 Task: Look for space in Yokosuka, Japan from 15th June, 2023 to 21st June, 2023 for 5 adults in price range Rs.14000 to Rs.25000. Place can be entire place with 3 bedrooms having 3 beds and 3 bathrooms. Property type can be house, flat, guest house. Amenities needed are: washing machine. Booking option can be shelf check-in. Required host language is English.
Action: Mouse moved to (426, 74)
Screenshot: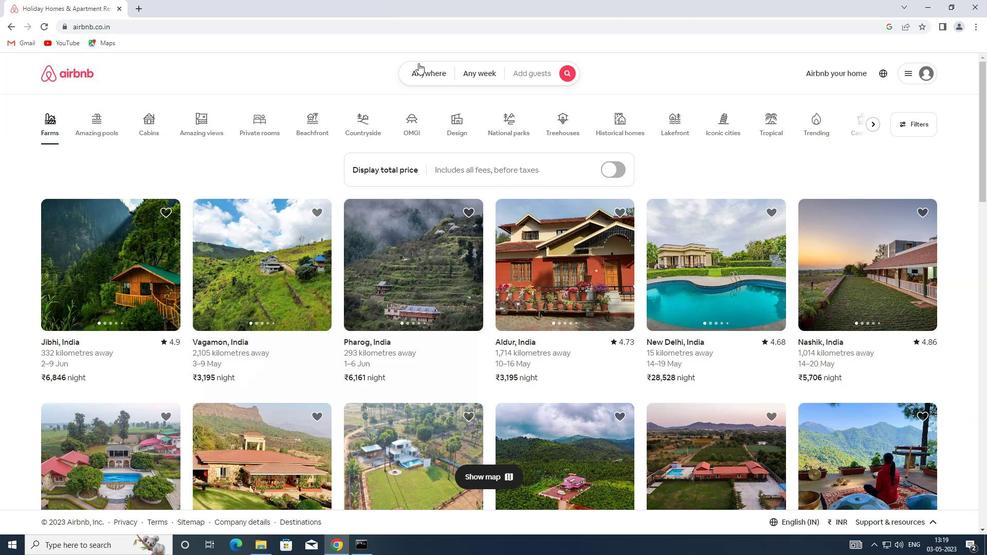 
Action: Mouse pressed left at (426, 74)
Screenshot: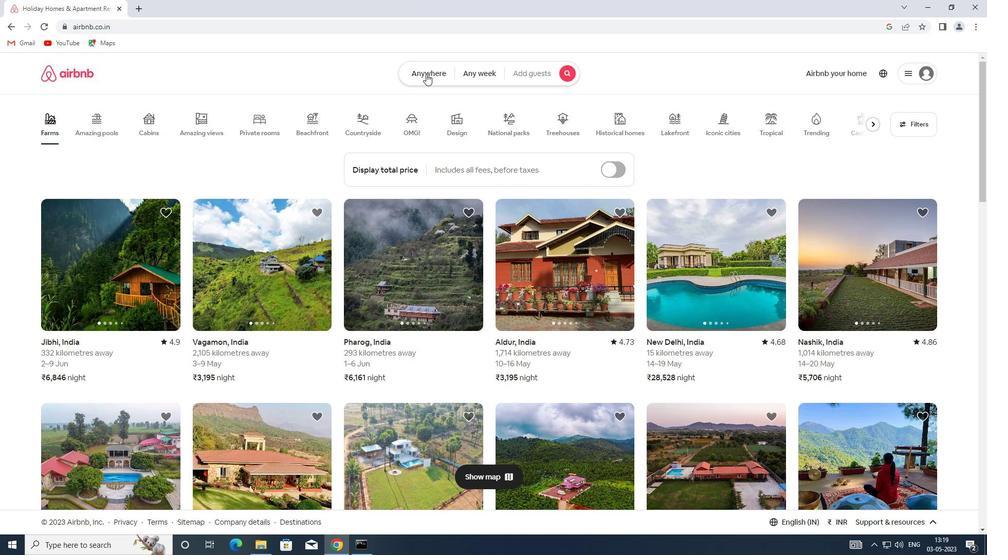 
Action: Mouse moved to (340, 117)
Screenshot: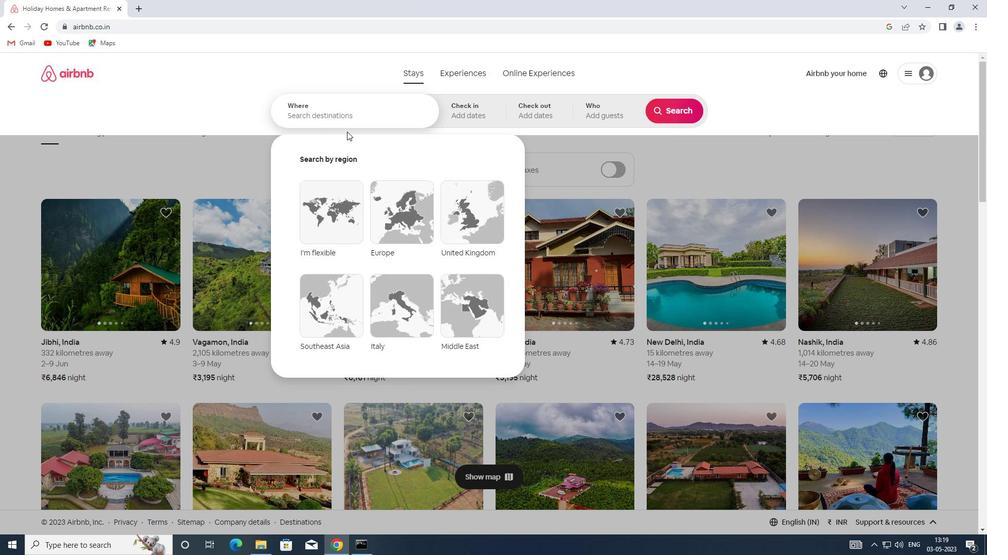
Action: Mouse pressed left at (340, 117)
Screenshot: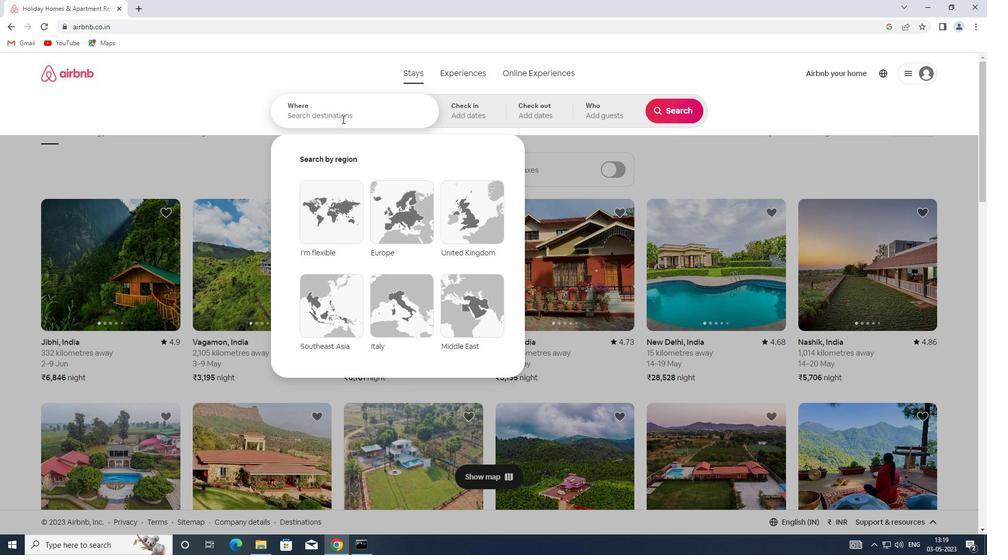 
Action: Mouse moved to (340, 117)
Screenshot: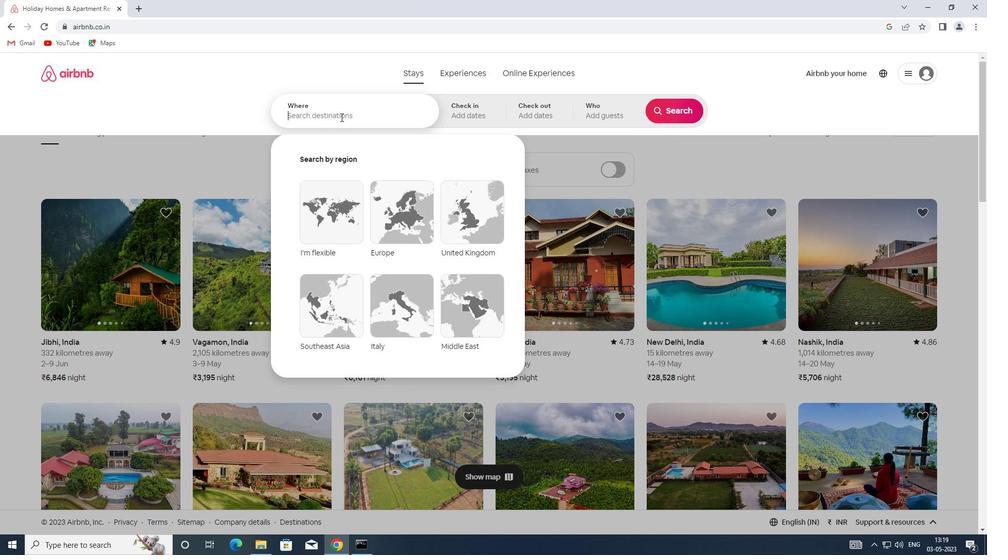 
Action: Key pressed <Key.shift>YOKOSUKA,<Key.shift><Key.shift><Key.shift><Key.shift><Key.shift><Key.shift><Key.shift><Key.shift>JAPAN
Screenshot: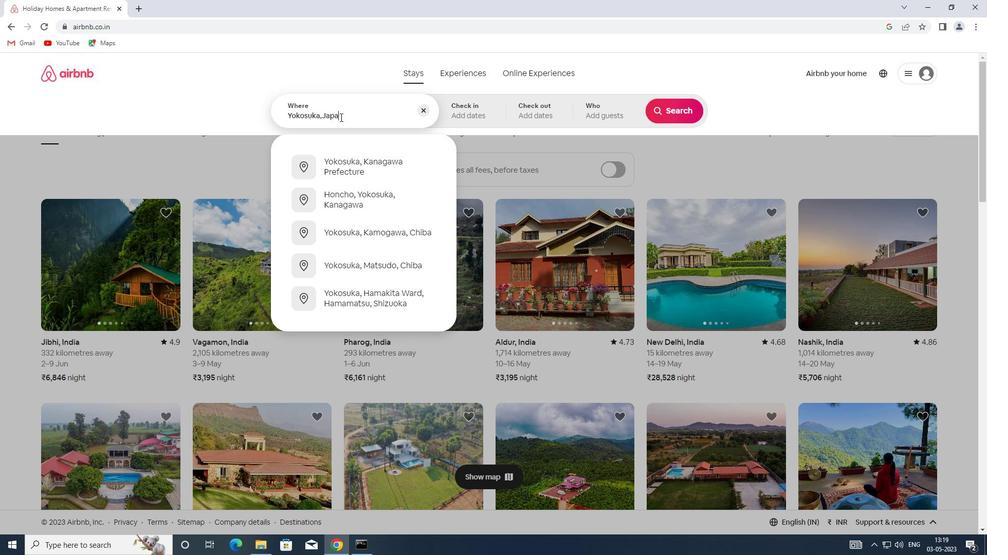 
Action: Mouse moved to (451, 102)
Screenshot: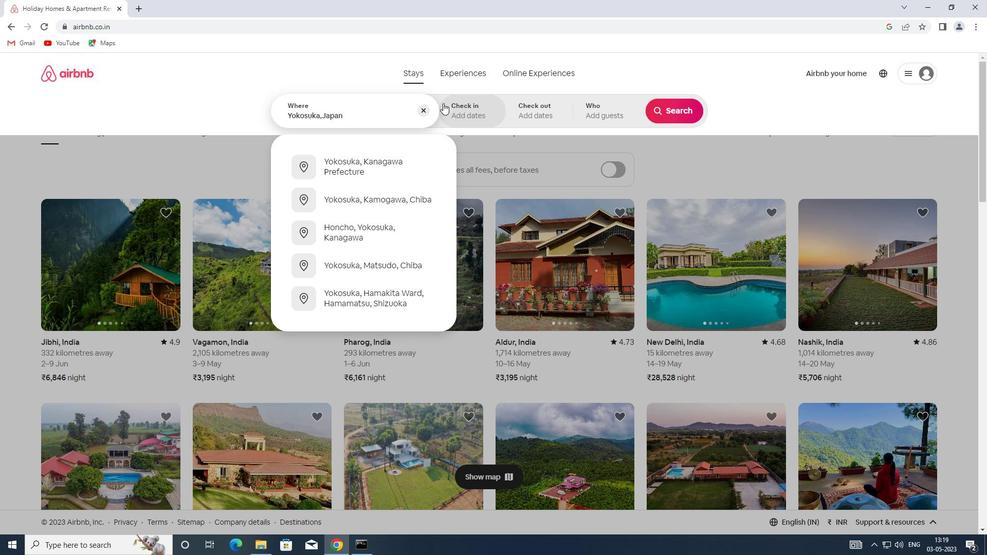 
Action: Mouse pressed left at (451, 102)
Screenshot: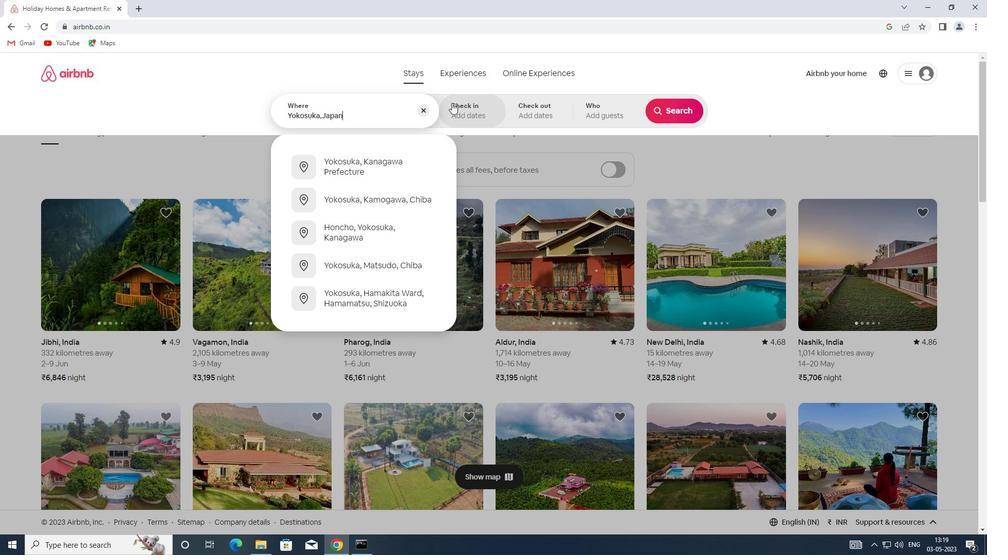 
Action: Mouse moved to (608, 279)
Screenshot: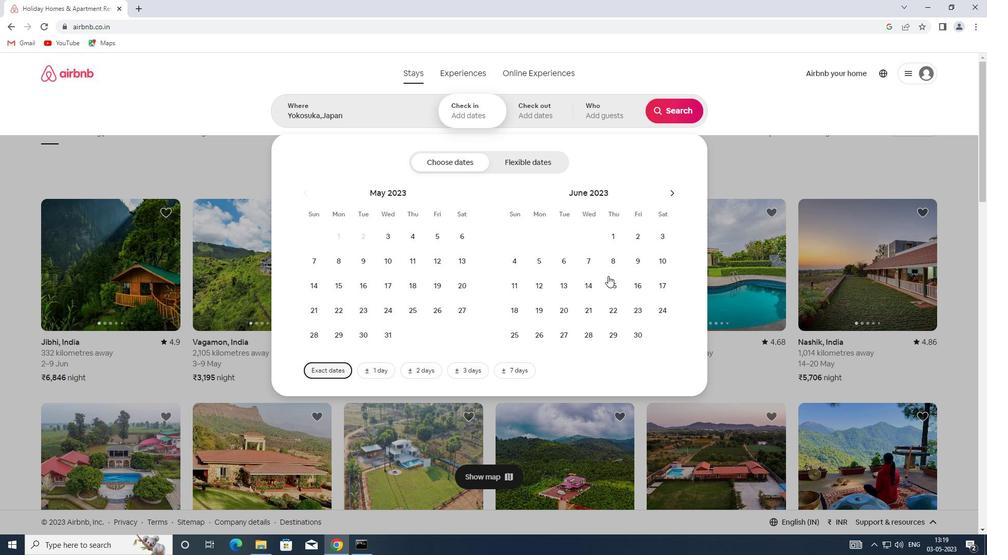 
Action: Mouse pressed left at (608, 279)
Screenshot: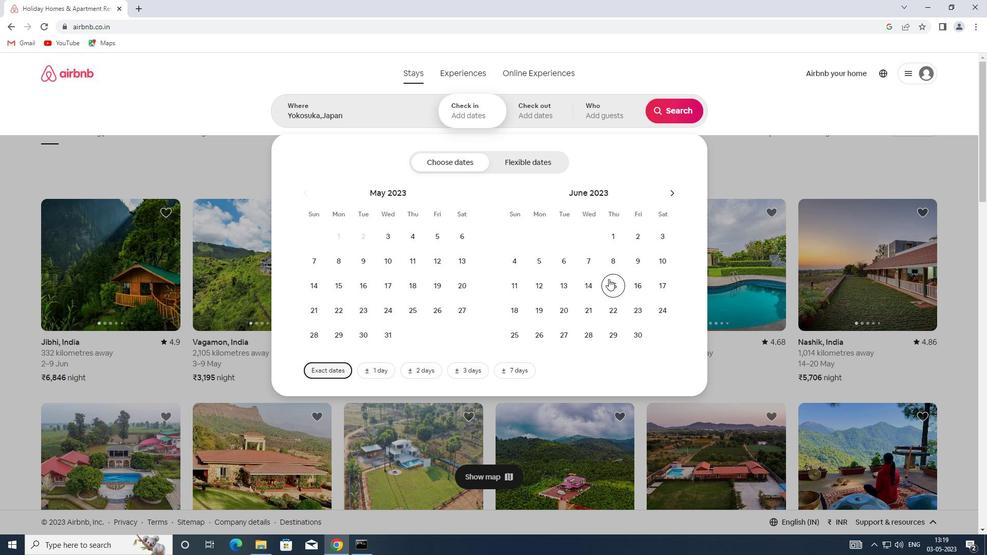 
Action: Mouse moved to (585, 319)
Screenshot: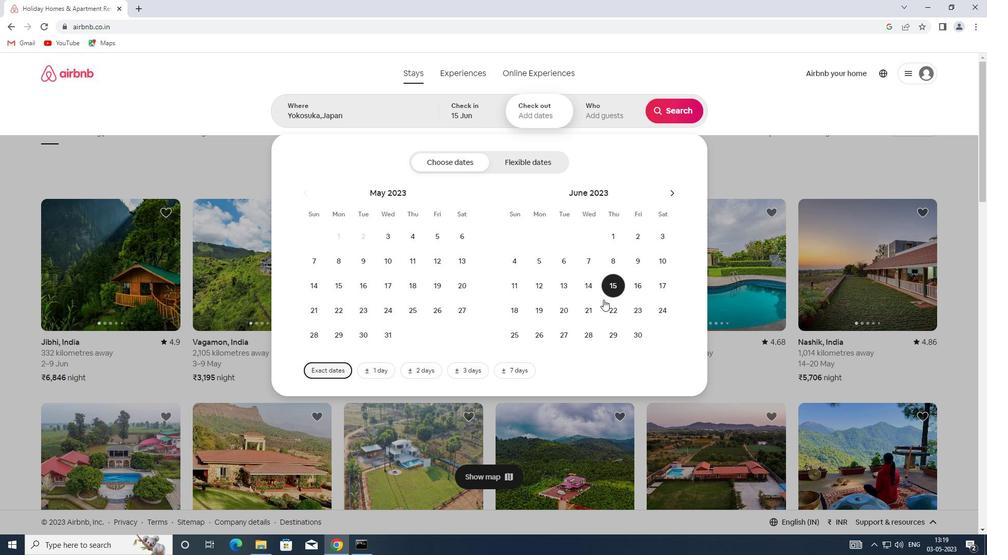 
Action: Mouse pressed left at (585, 319)
Screenshot: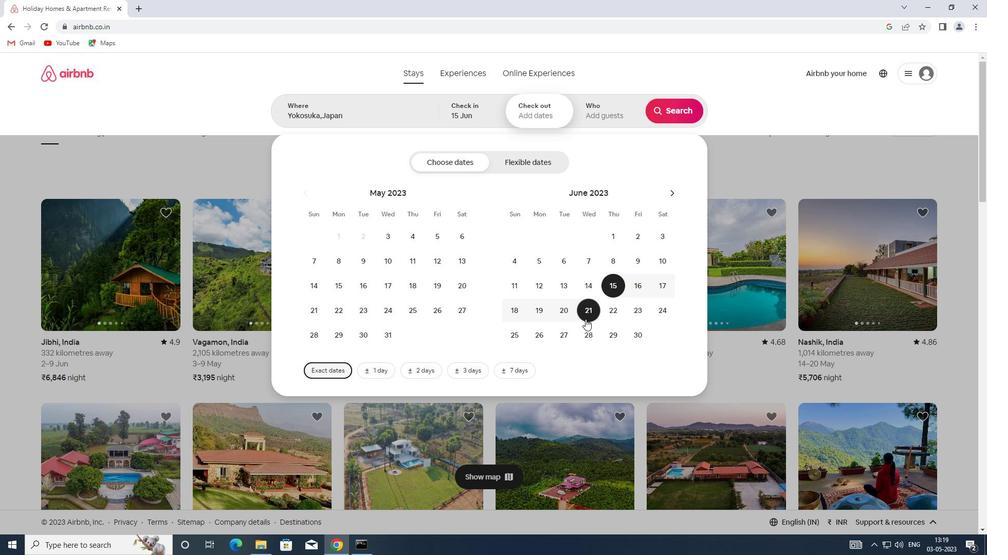 
Action: Mouse moved to (593, 120)
Screenshot: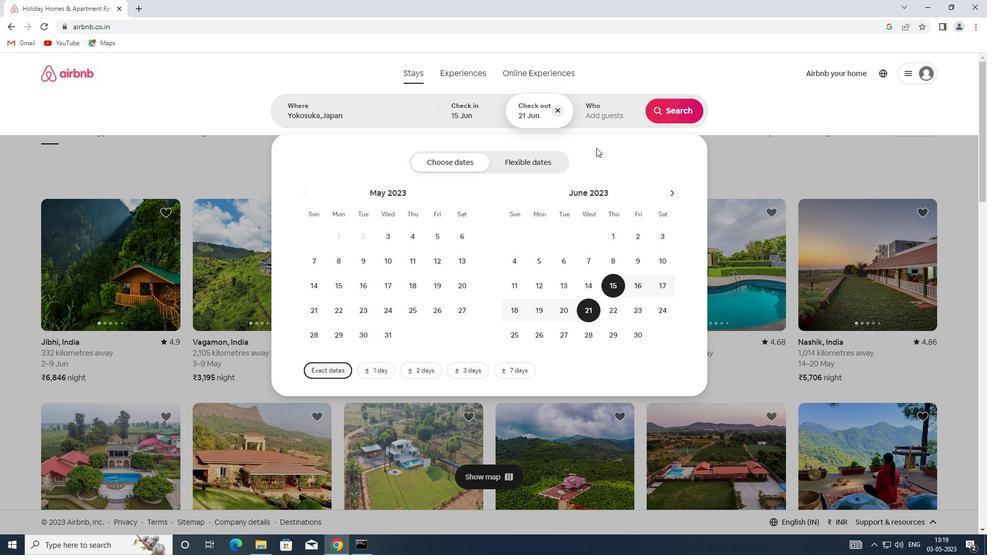 
Action: Mouse pressed left at (593, 120)
Screenshot: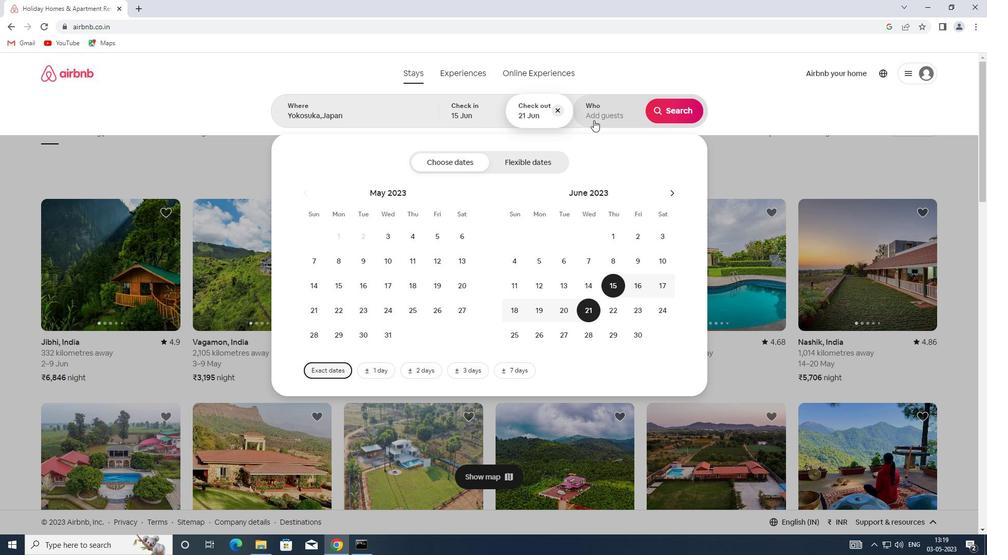 
Action: Mouse moved to (677, 169)
Screenshot: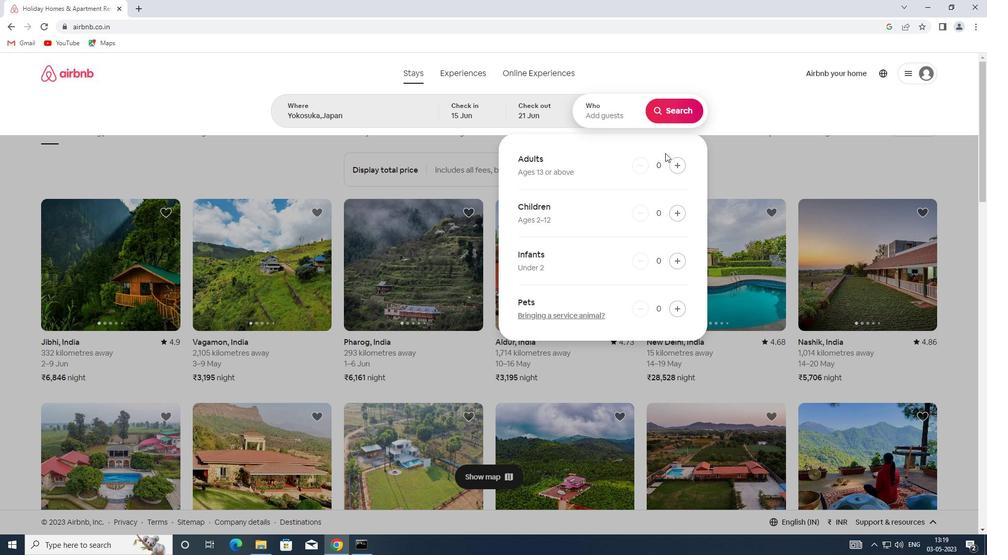 
Action: Mouse pressed left at (677, 169)
Screenshot: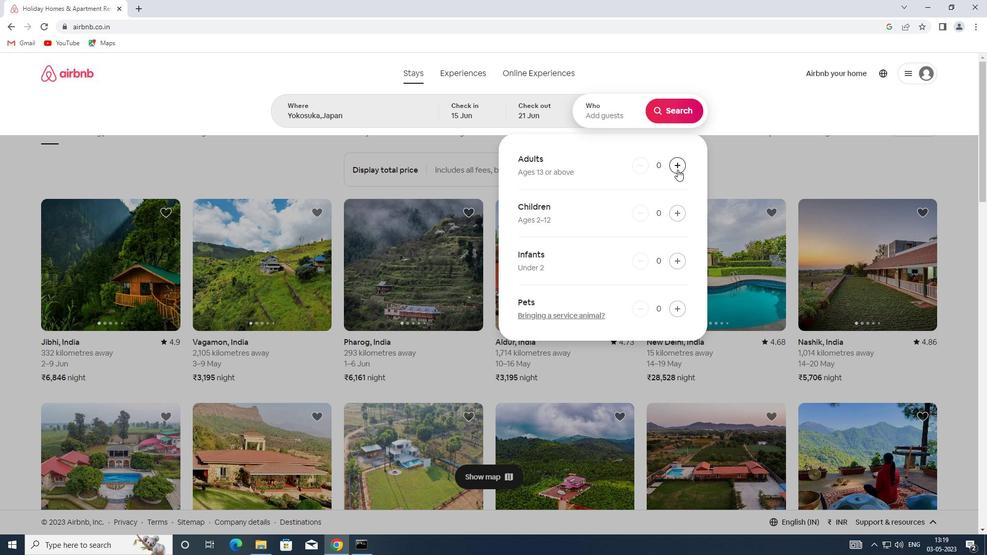 
Action: Mouse pressed left at (677, 169)
Screenshot: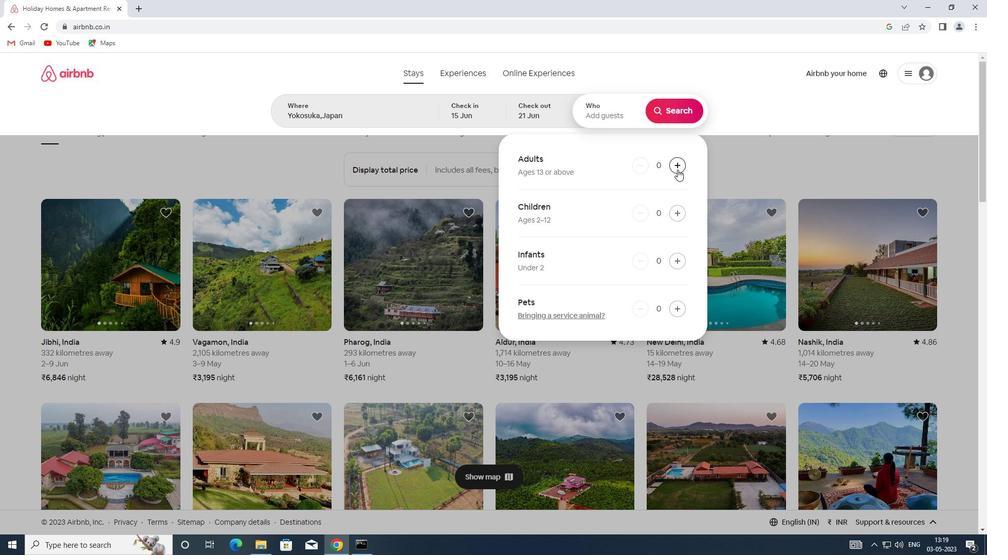 
Action: Mouse pressed left at (677, 169)
Screenshot: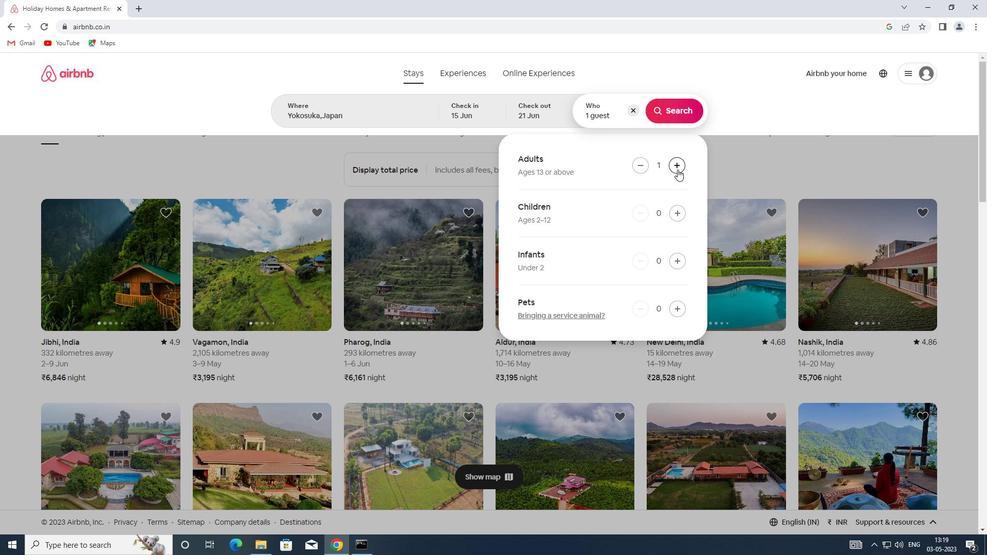 
Action: Mouse pressed left at (677, 169)
Screenshot: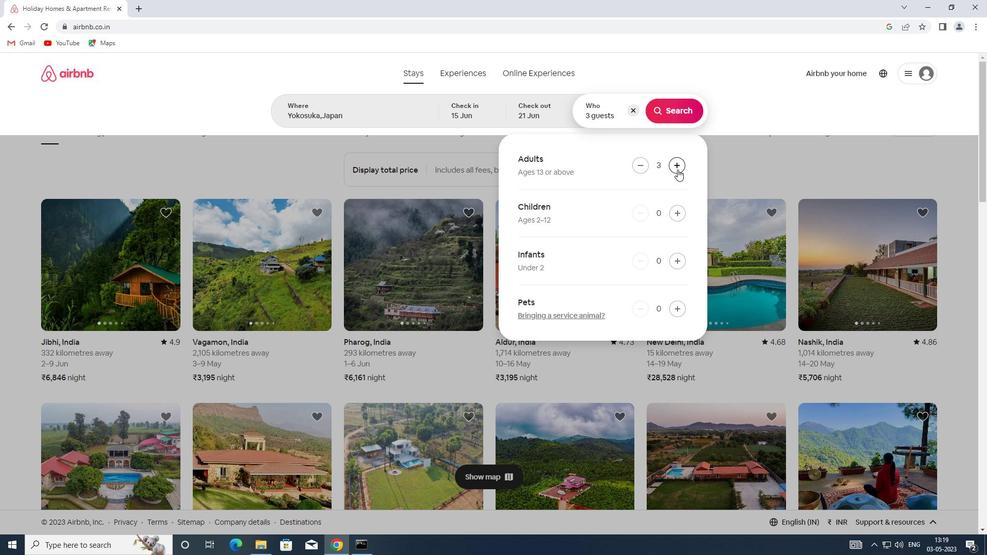
Action: Mouse pressed left at (677, 169)
Screenshot: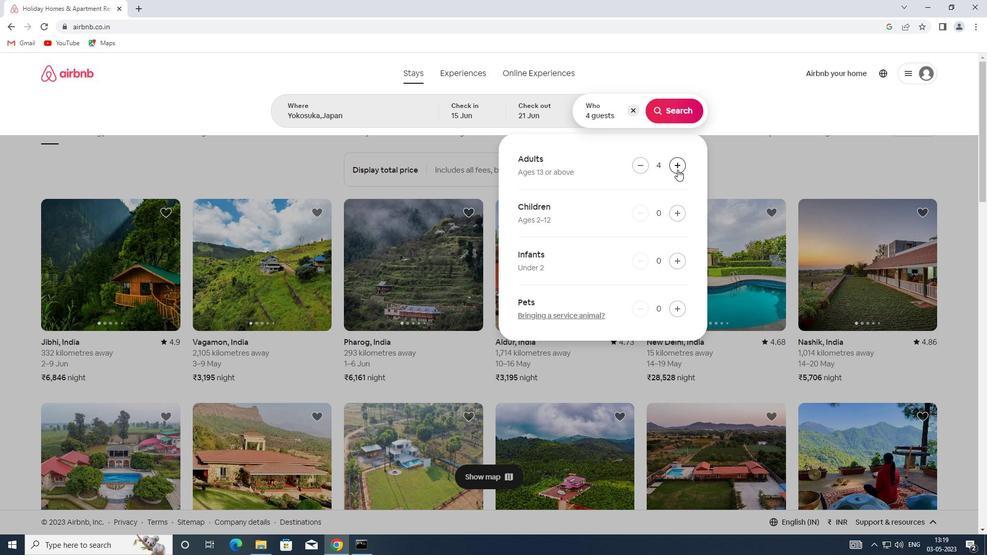 
Action: Mouse moved to (678, 116)
Screenshot: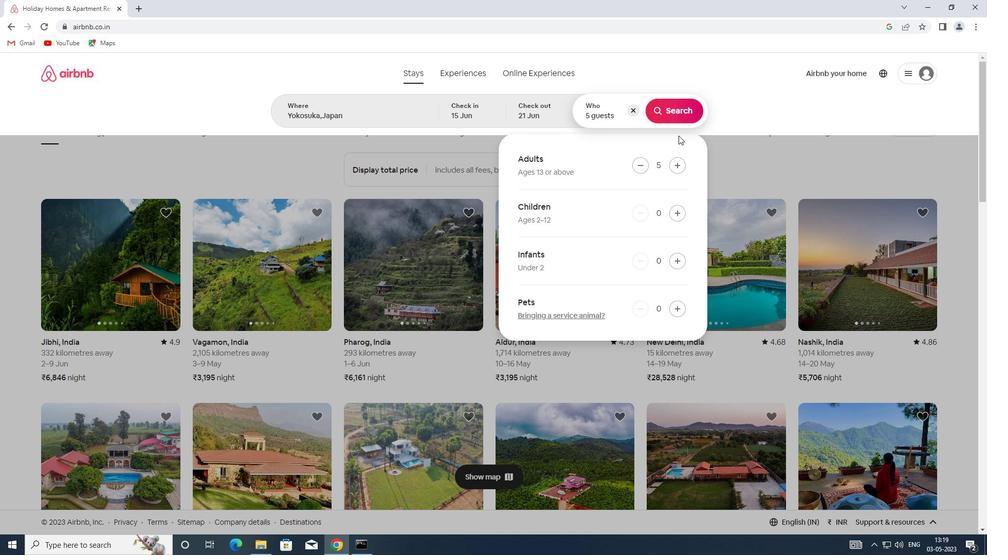 
Action: Mouse pressed left at (678, 116)
Screenshot: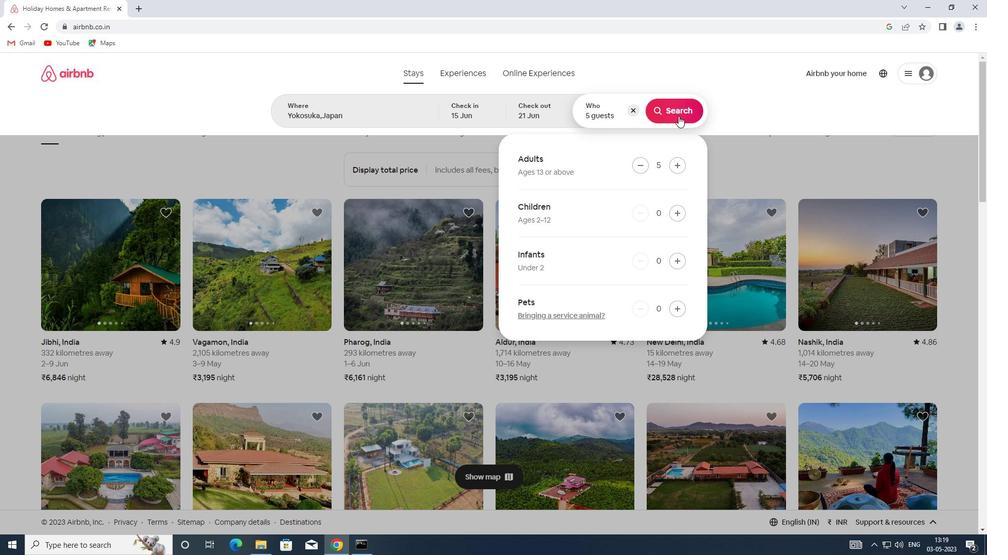 
Action: Mouse moved to (928, 109)
Screenshot: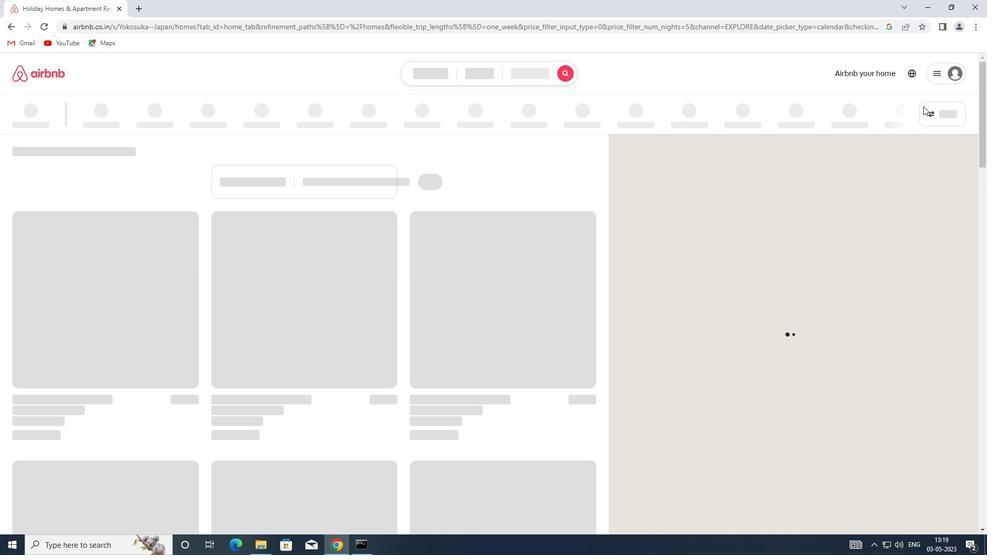 
Action: Mouse pressed left at (928, 109)
Screenshot: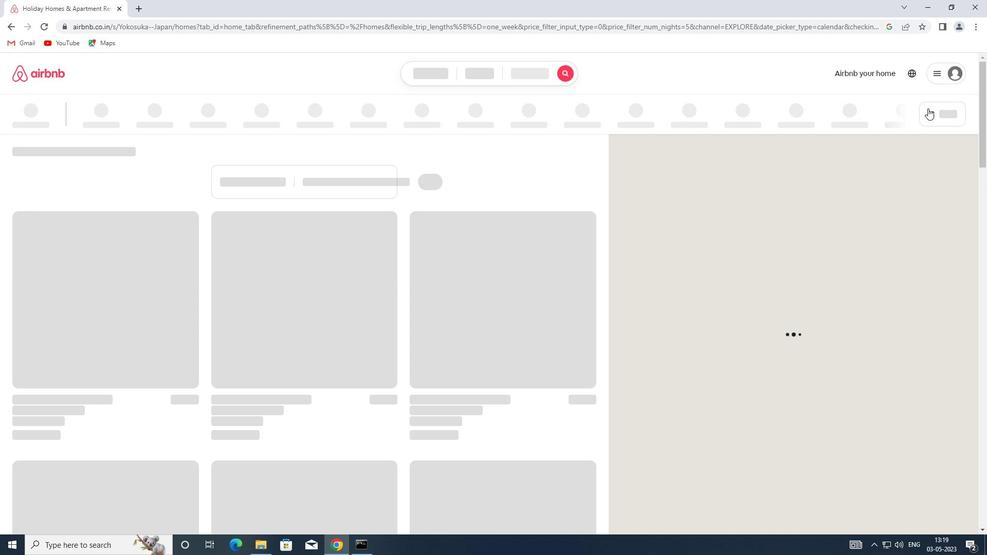 
Action: Mouse moved to (360, 366)
Screenshot: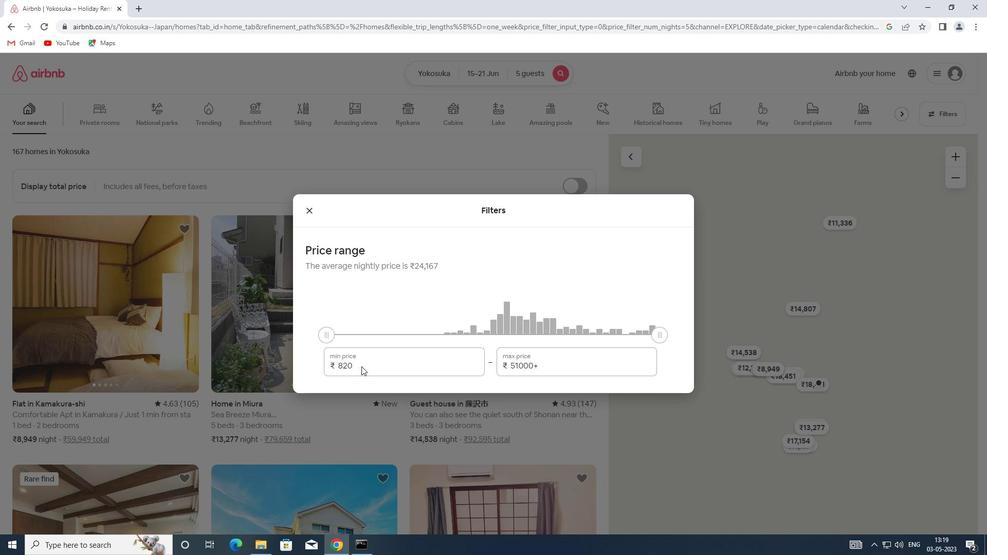 
Action: Mouse pressed left at (360, 366)
Screenshot: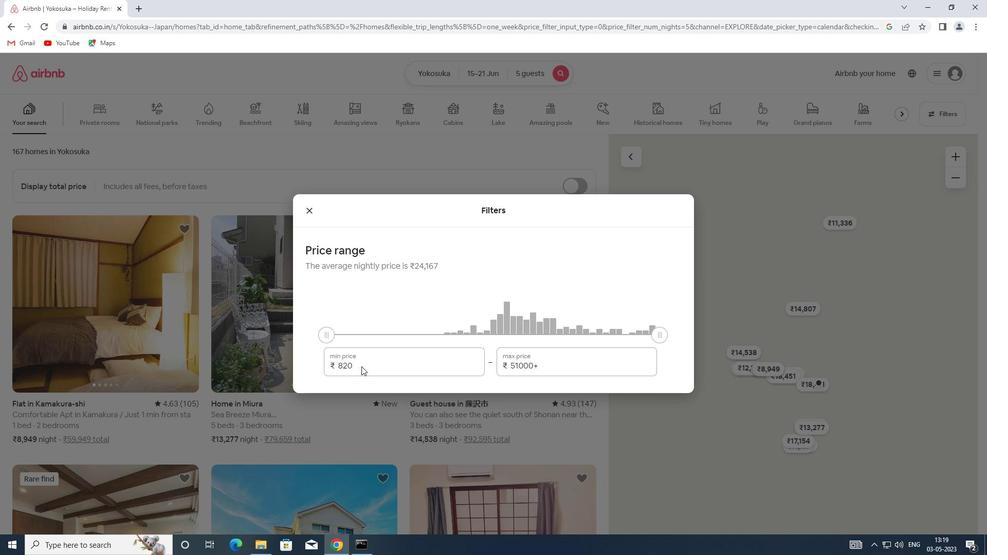
Action: Mouse moved to (316, 208)
Screenshot: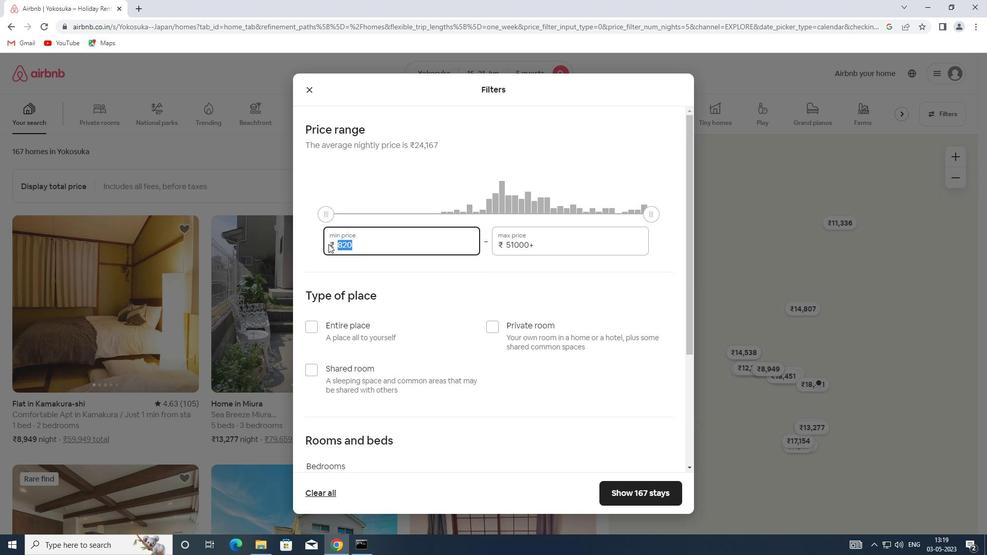 
Action: Key pressed 14
Screenshot: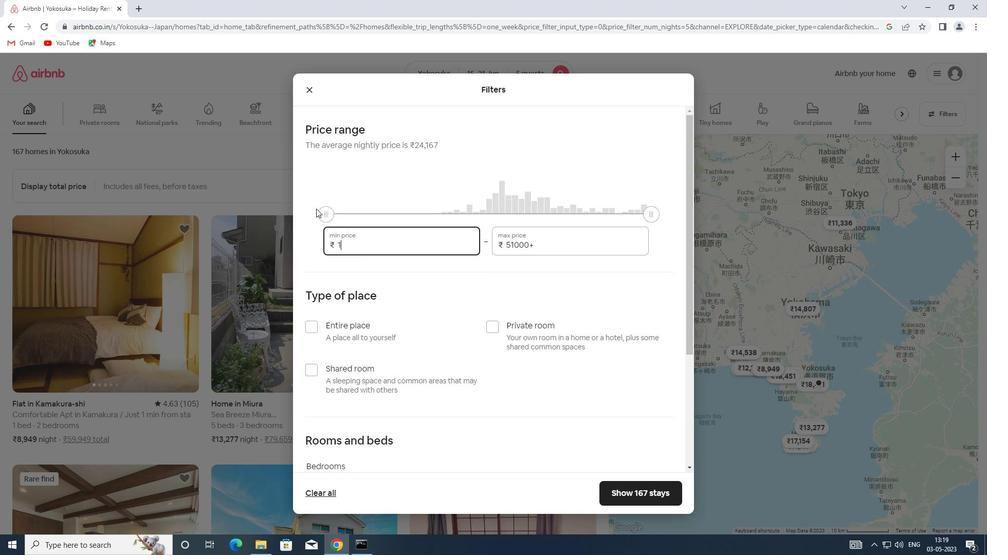 
Action: Mouse moved to (351, 213)
Screenshot: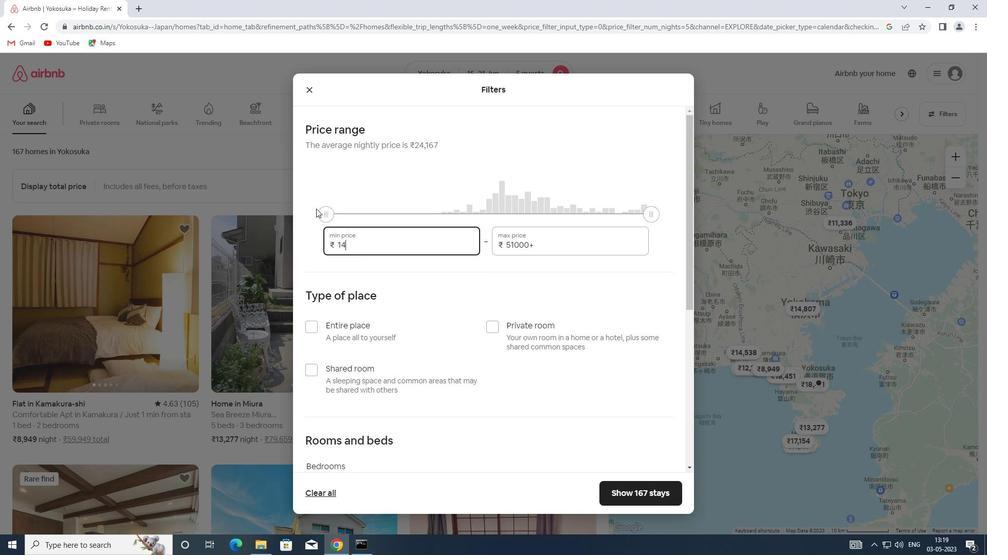
Action: Key pressed 000
Screenshot: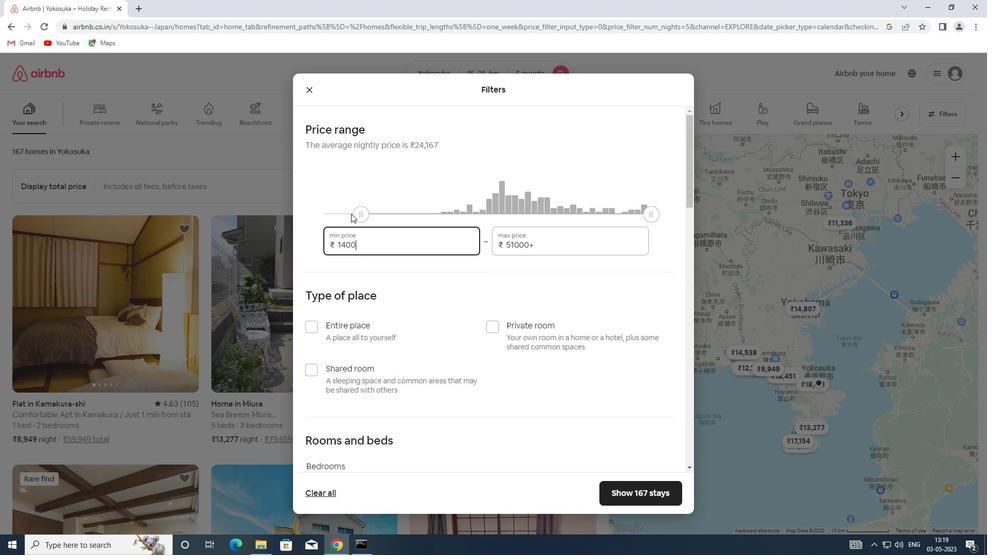 
Action: Mouse moved to (537, 244)
Screenshot: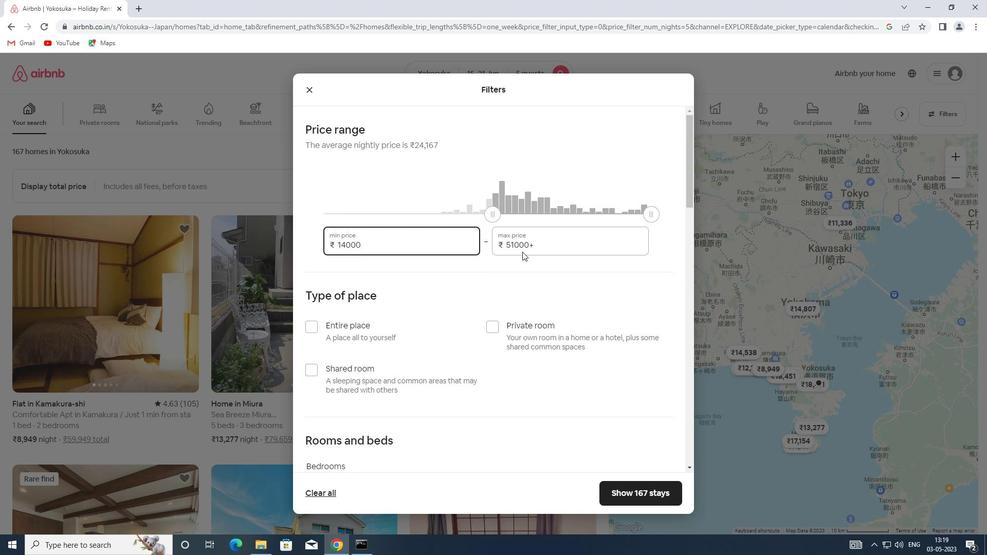 
Action: Mouse pressed left at (537, 244)
Screenshot: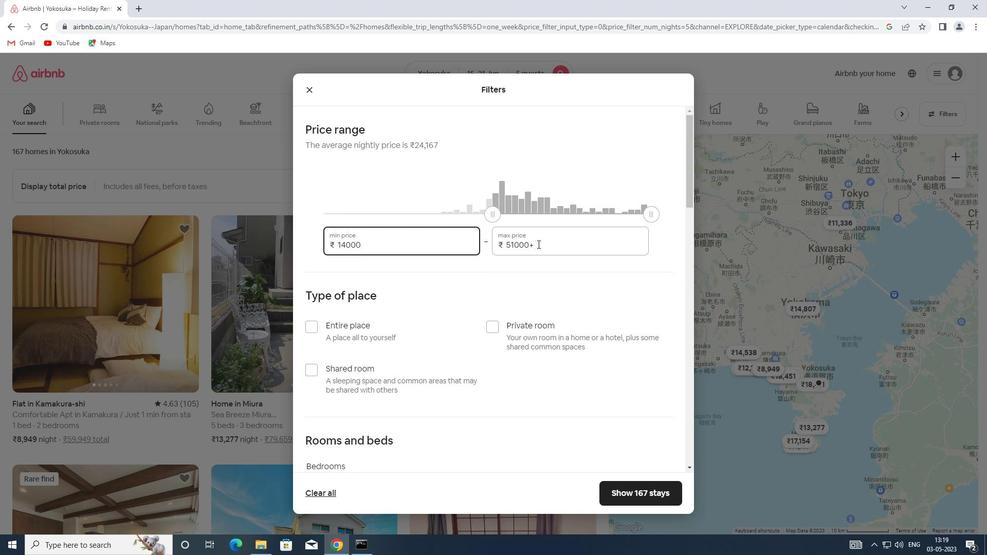 
Action: Mouse moved to (487, 243)
Screenshot: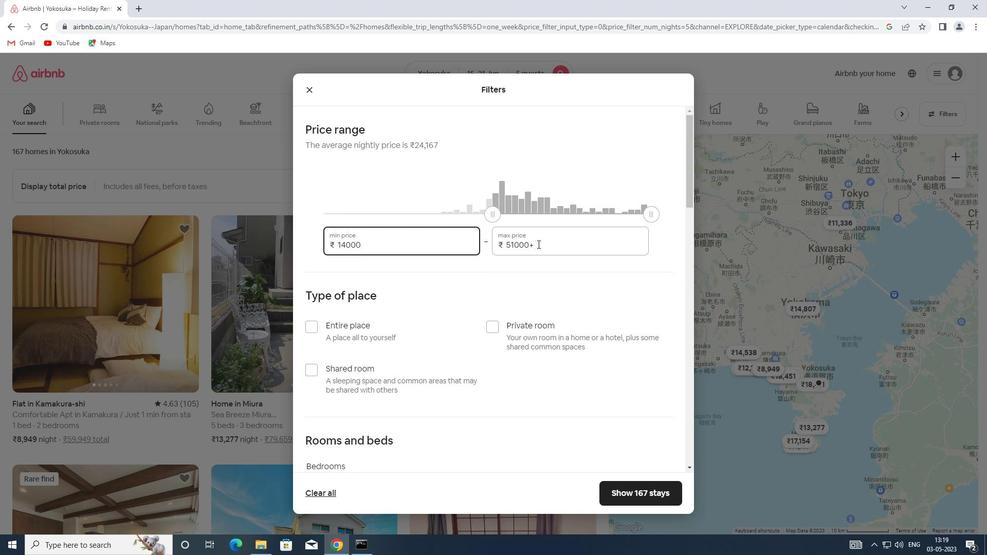 
Action: Key pressed 25000
Screenshot: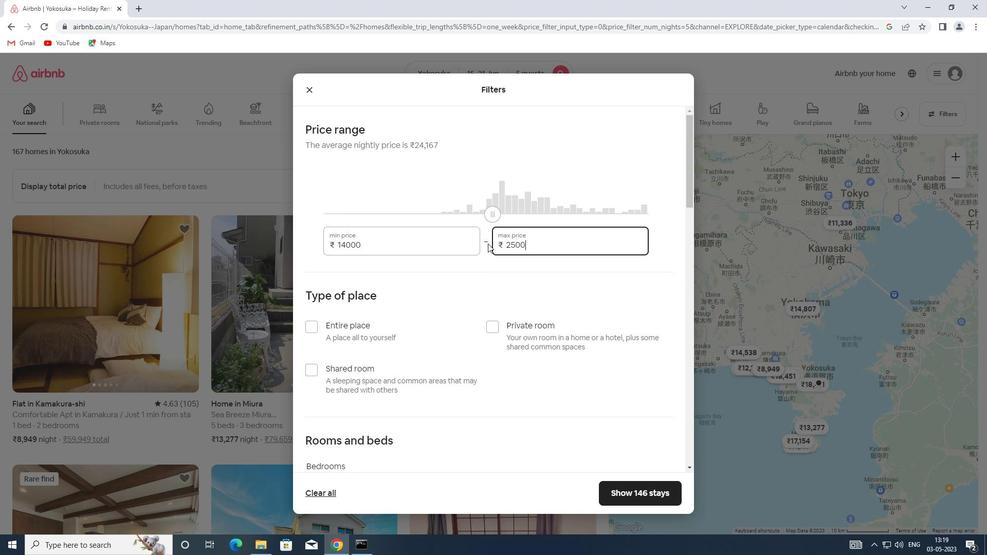 
Action: Mouse moved to (551, 254)
Screenshot: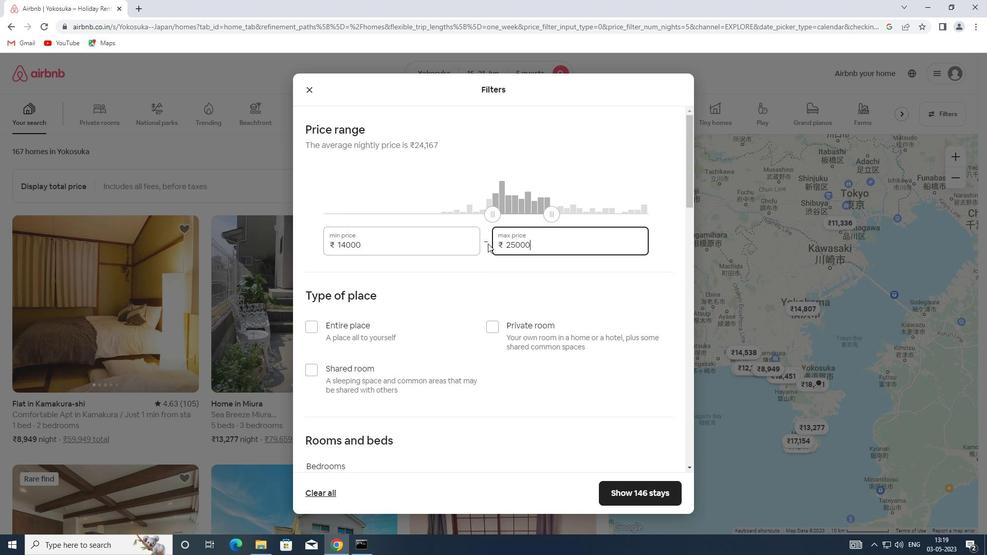 
Action: Mouse scrolled (551, 253) with delta (0, 0)
Screenshot: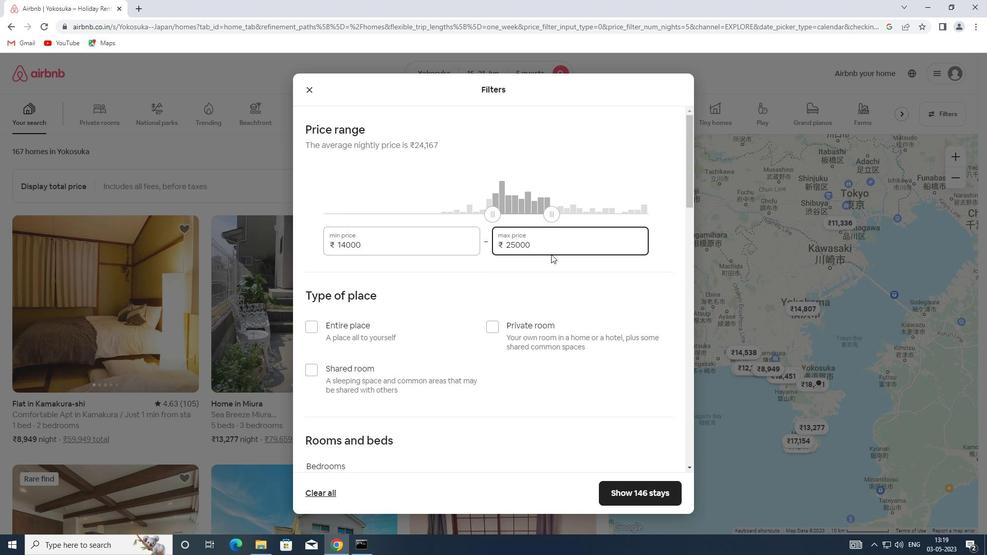 
Action: Mouse scrolled (551, 253) with delta (0, 0)
Screenshot: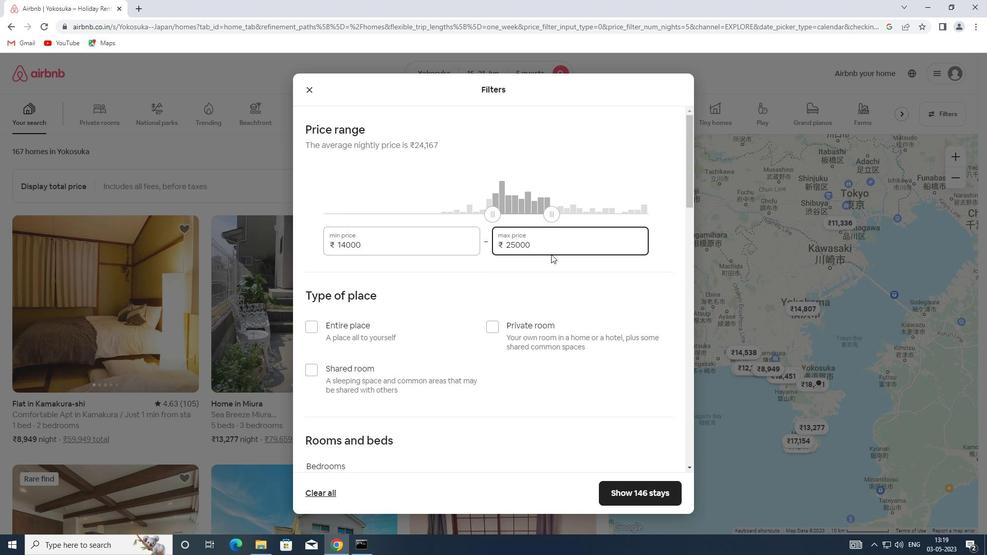 
Action: Mouse moved to (337, 234)
Screenshot: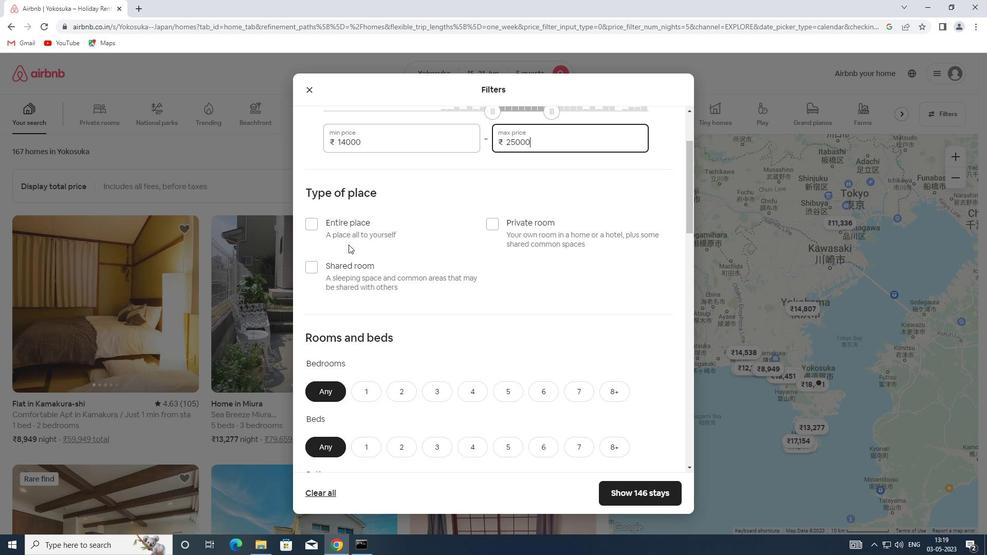 
Action: Mouse pressed left at (337, 234)
Screenshot: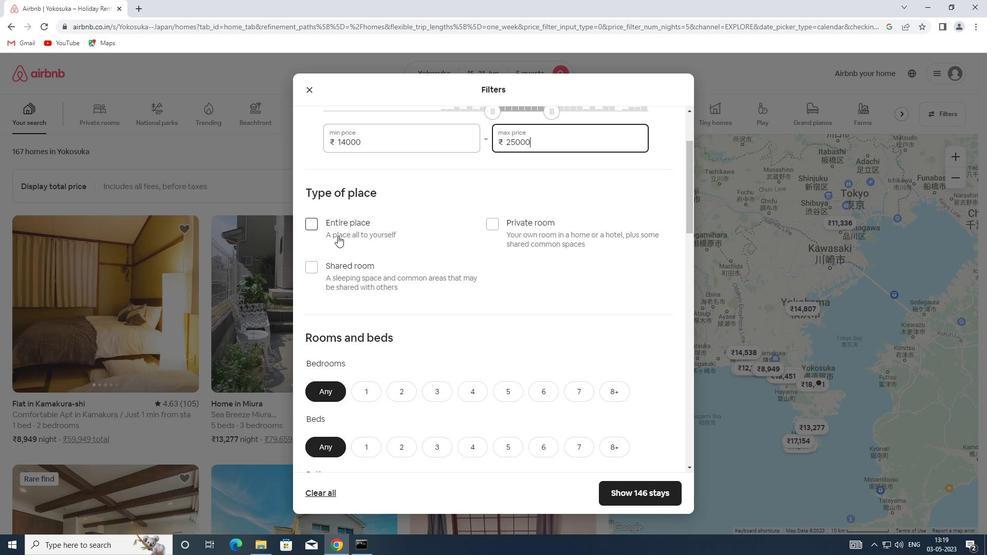 
Action: Mouse moved to (349, 245)
Screenshot: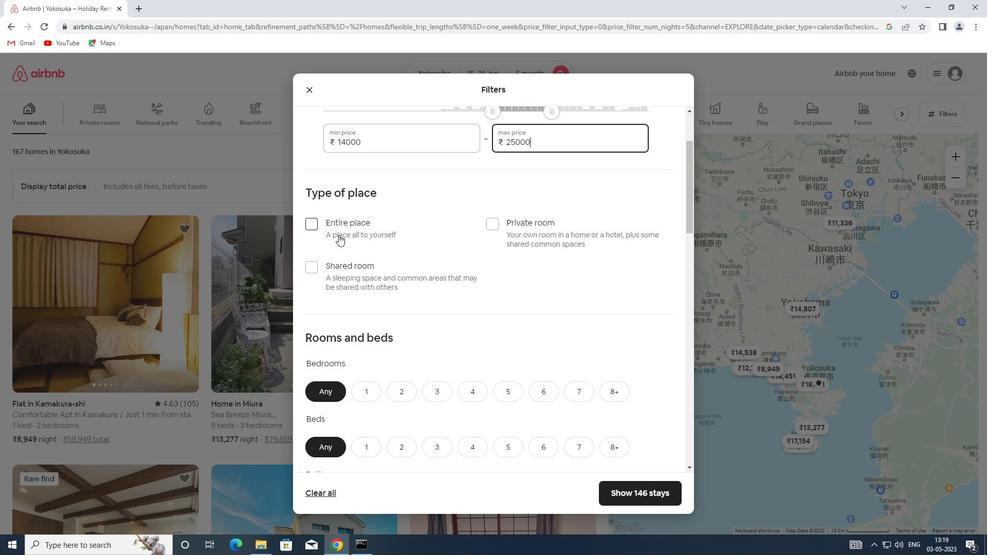 
Action: Mouse scrolled (349, 244) with delta (0, 0)
Screenshot: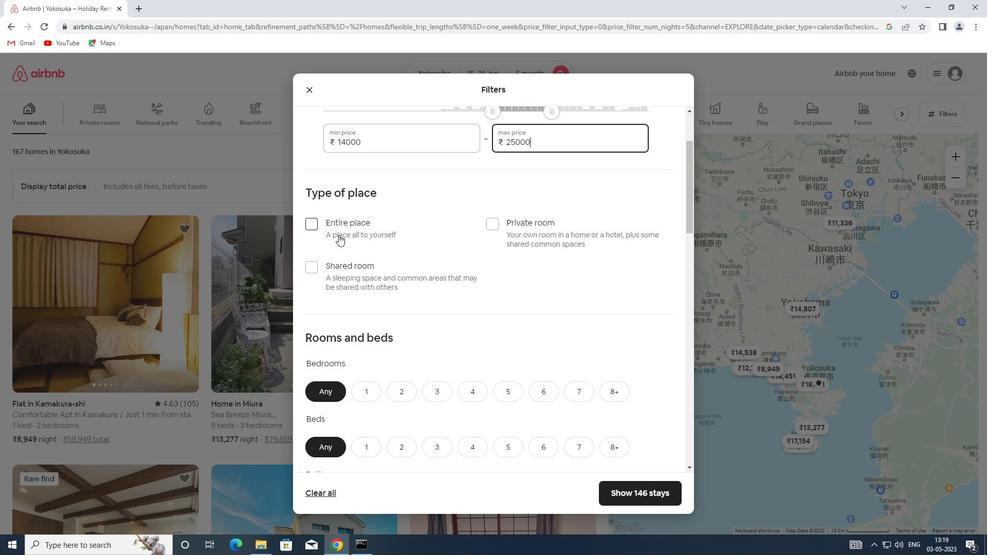 
Action: Mouse moved to (349, 245)
Screenshot: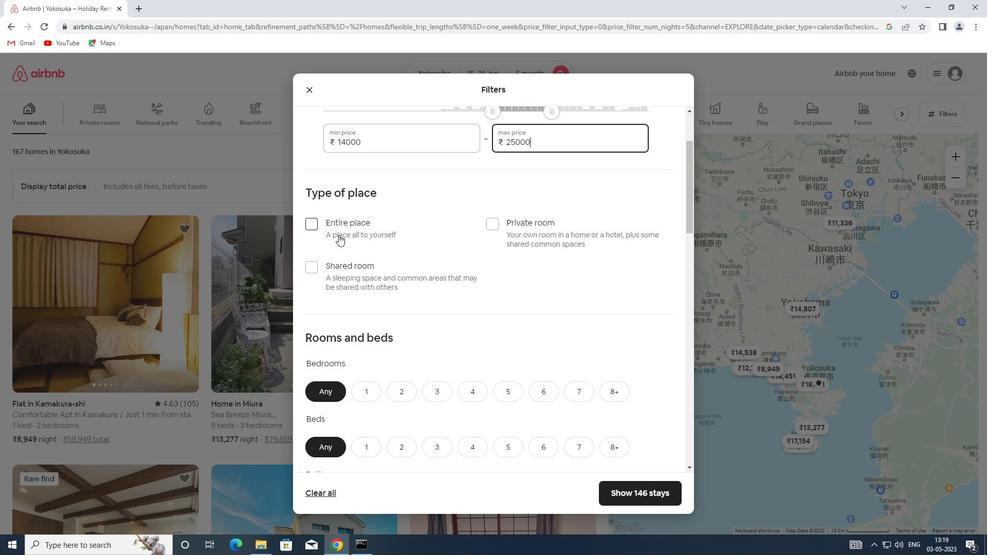 
Action: Mouse scrolled (349, 245) with delta (0, 0)
Screenshot: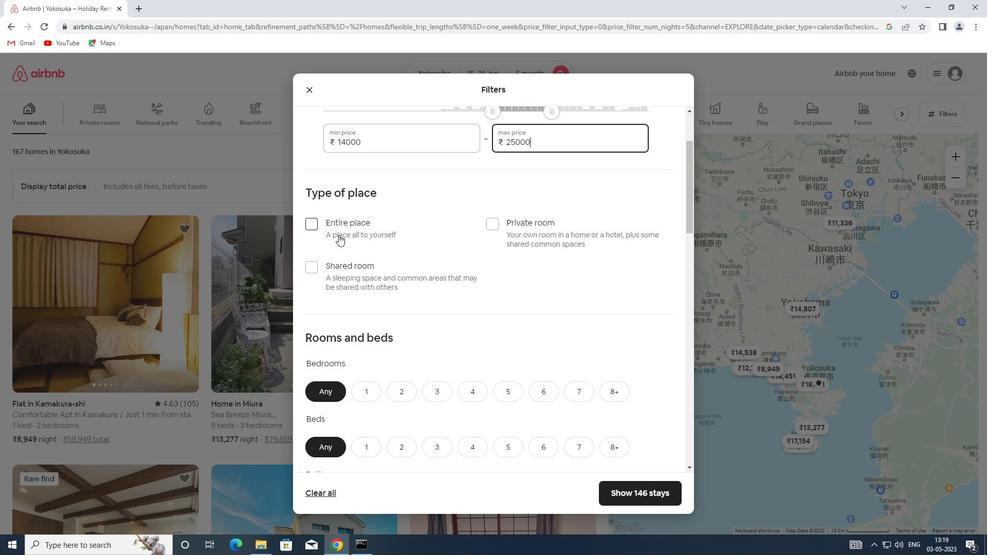 
Action: Mouse moved to (350, 247)
Screenshot: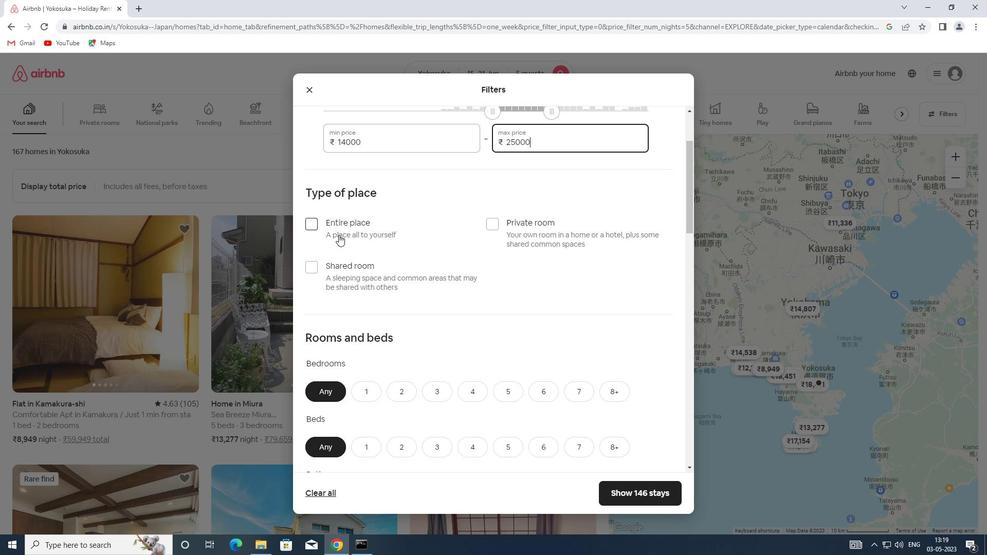 
Action: Mouse scrolled (350, 246) with delta (0, 0)
Screenshot: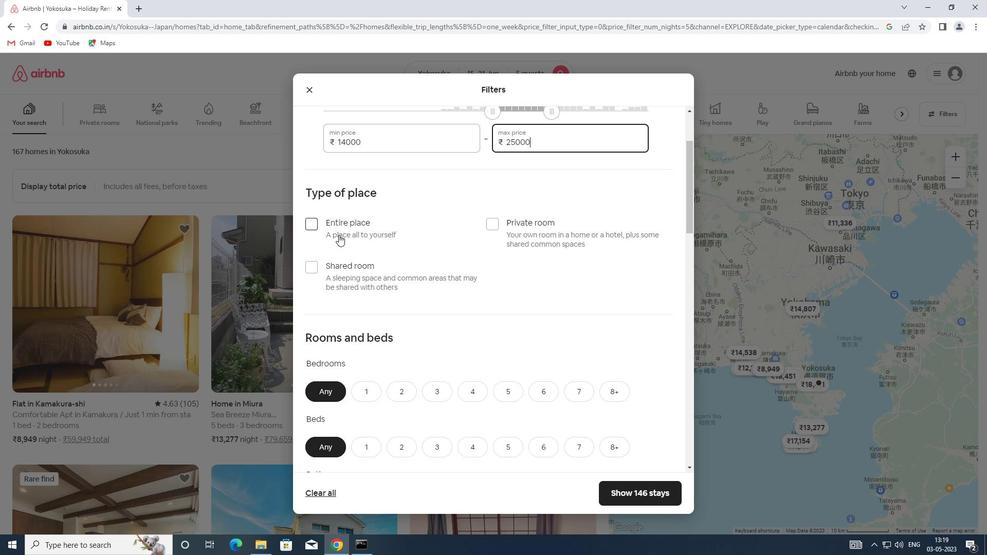 
Action: Mouse moved to (414, 276)
Screenshot: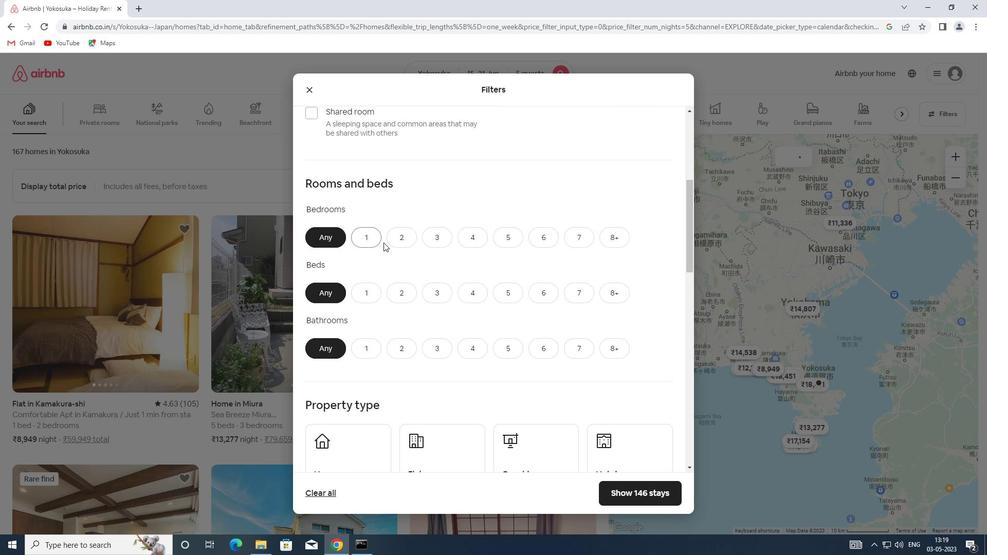 
Action: Mouse scrolled (397, 257) with delta (0, 0)
Screenshot: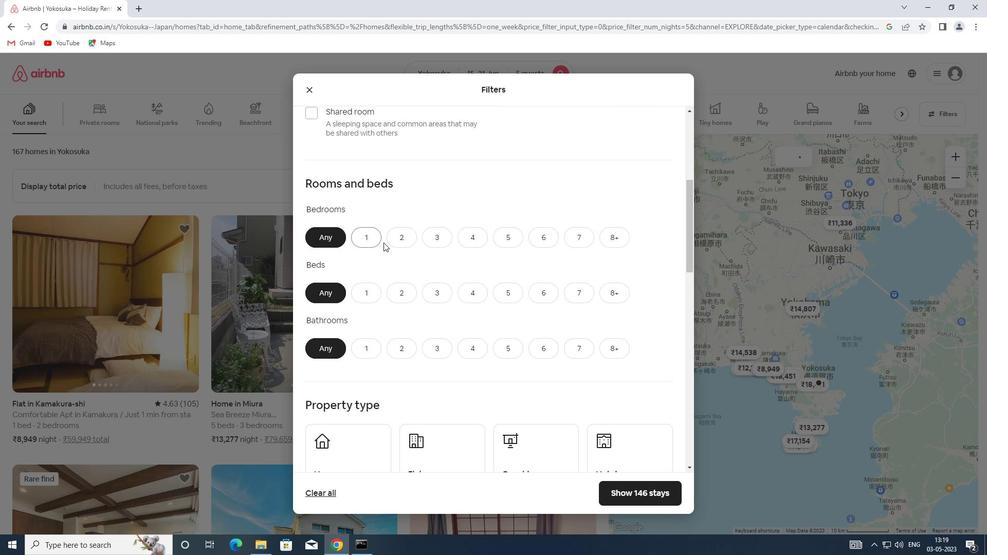
Action: Mouse scrolled (401, 261) with delta (0, 0)
Screenshot: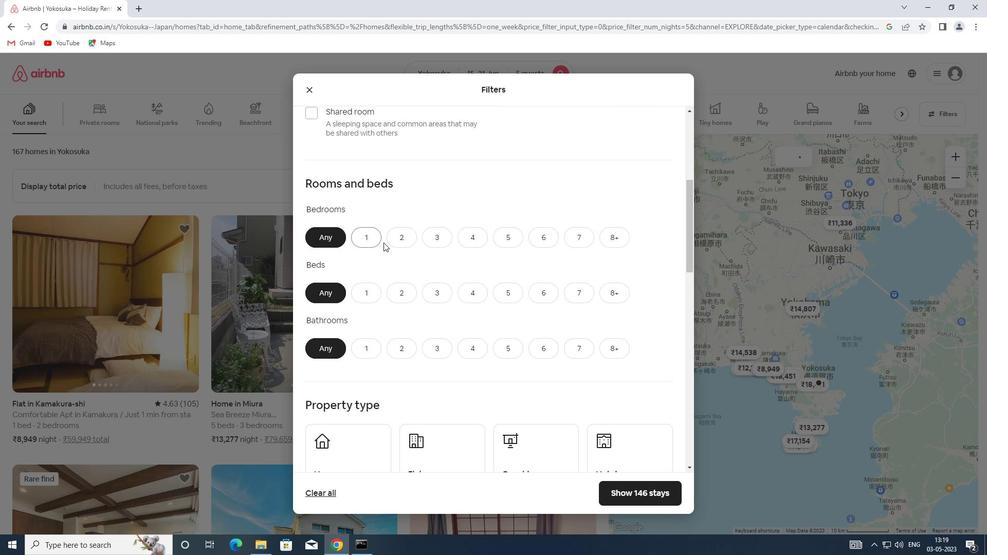 
Action: Mouse moved to (414, 274)
Screenshot: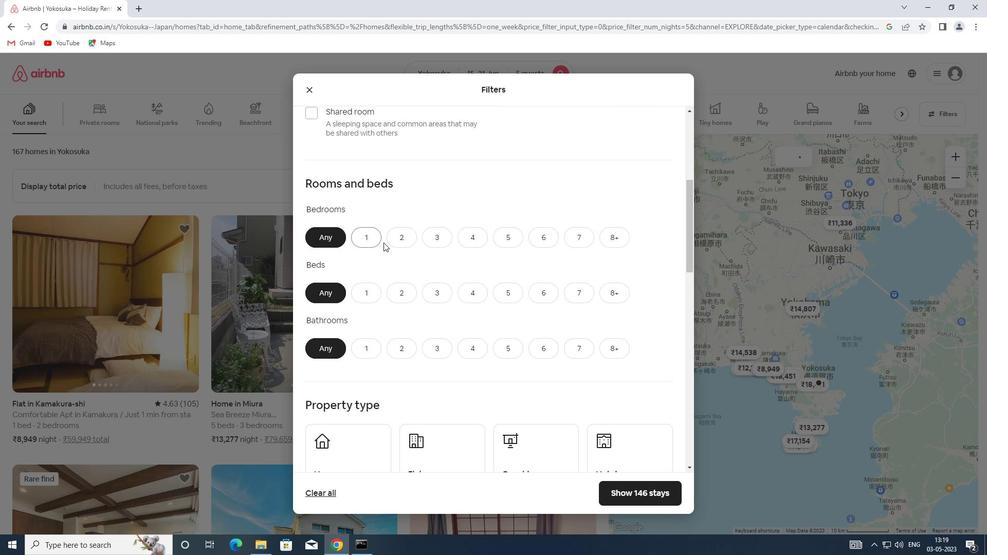 
Action: Mouse scrolled (405, 265) with delta (0, 0)
Screenshot: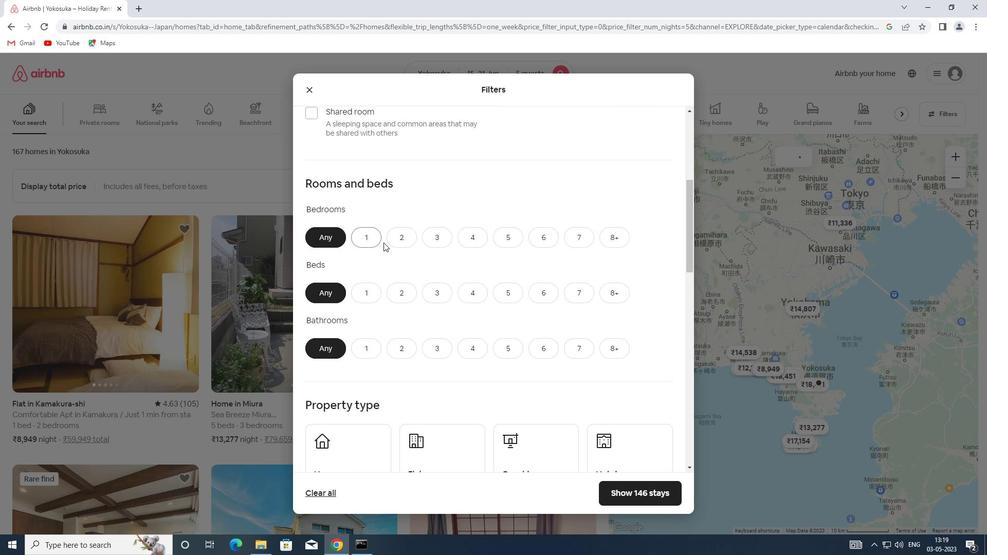 
Action: Mouse moved to (445, 157)
Screenshot: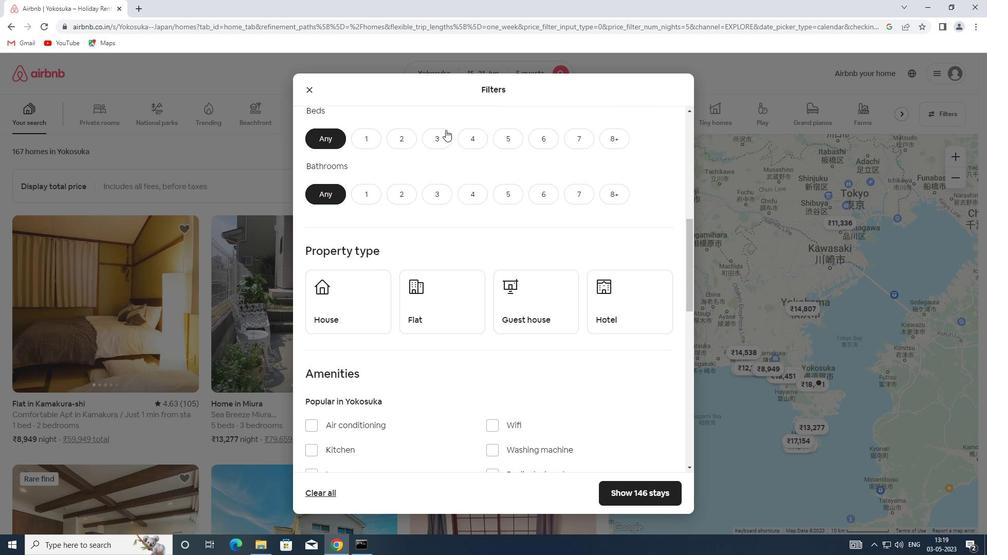 
Action: Mouse scrolled (445, 157) with delta (0, 0)
Screenshot: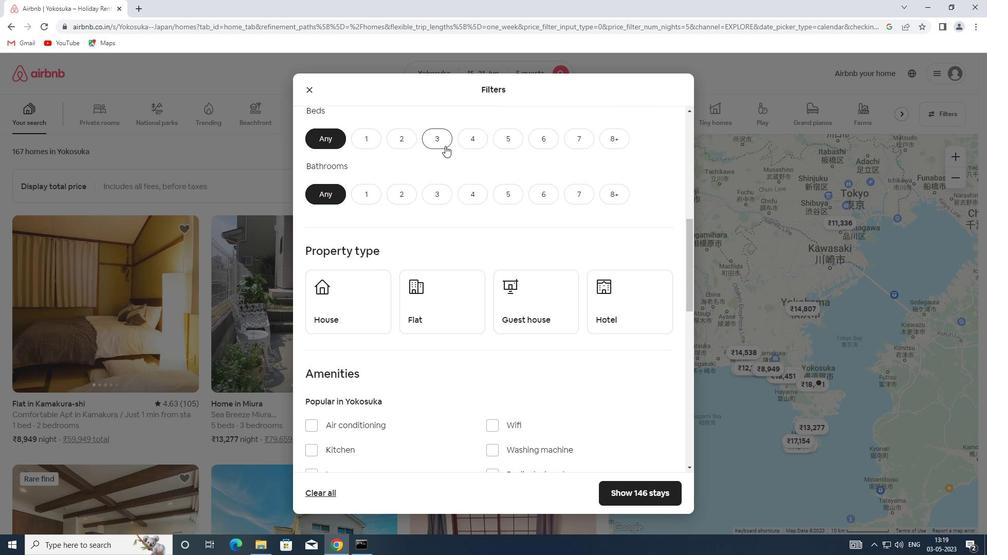 
Action: Mouse scrolled (445, 157) with delta (0, 0)
Screenshot: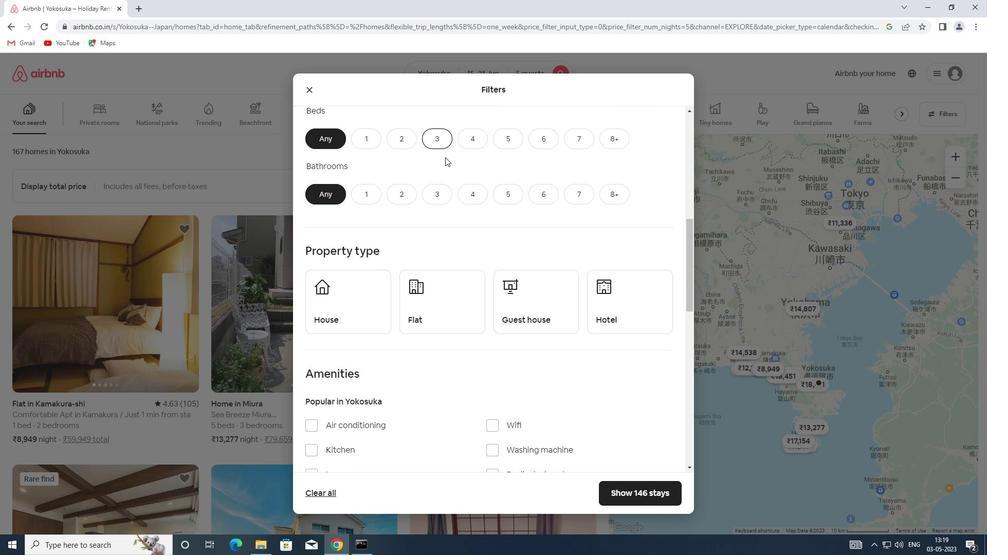 
Action: Mouse moved to (438, 185)
Screenshot: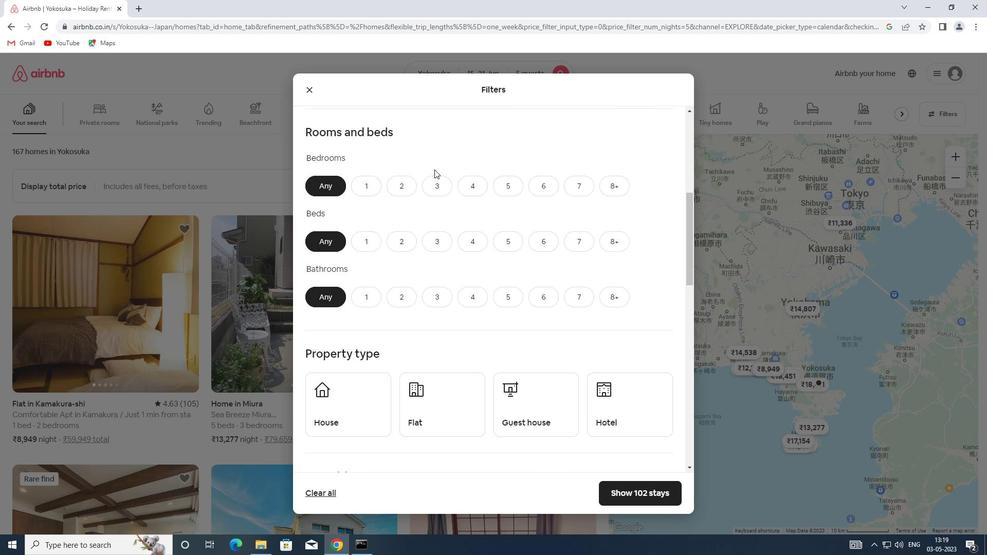 
Action: Mouse pressed left at (438, 185)
Screenshot: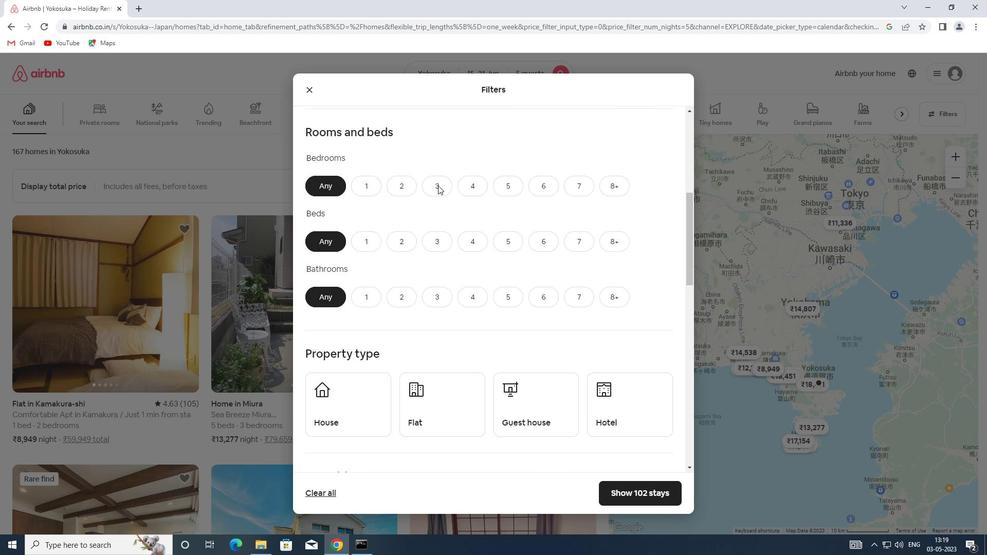 
Action: Mouse moved to (436, 242)
Screenshot: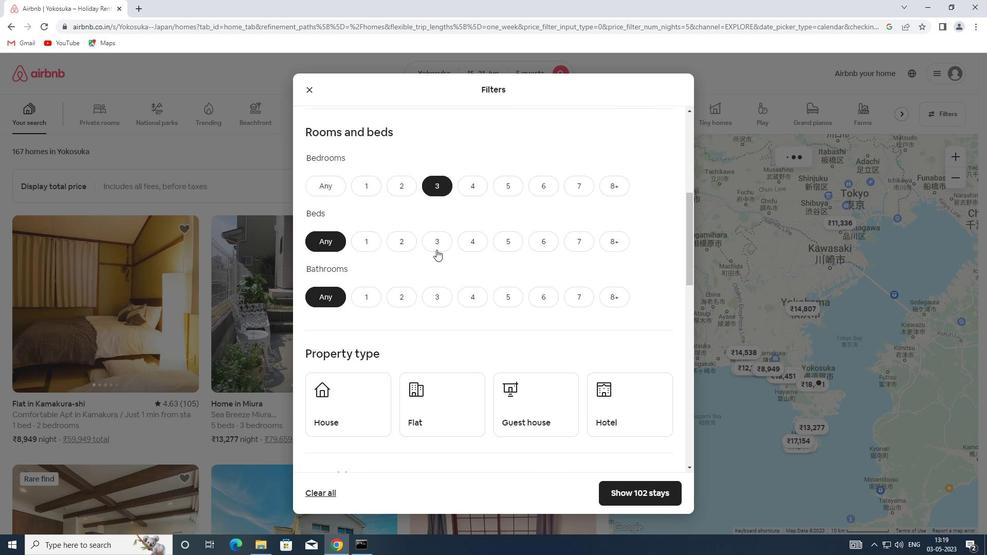 
Action: Mouse pressed left at (436, 242)
Screenshot: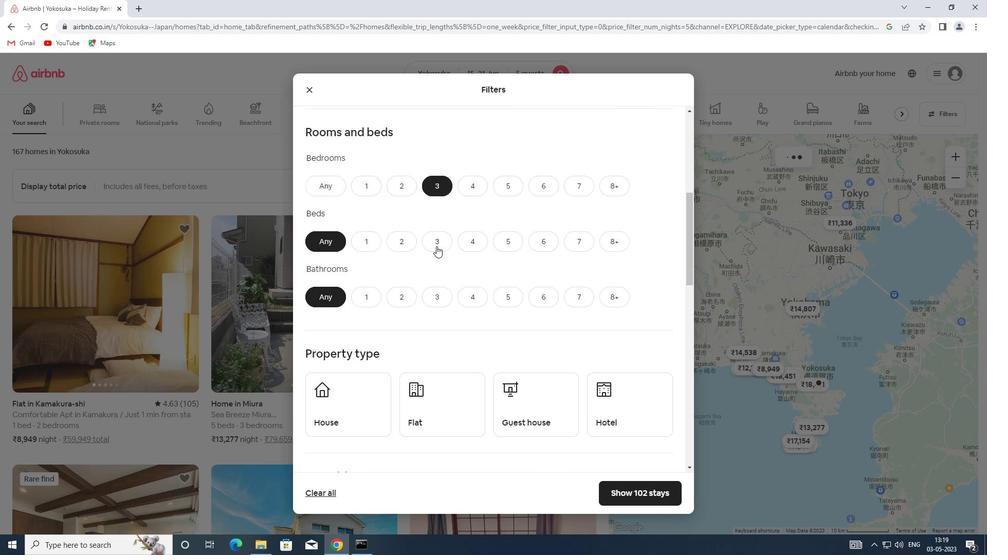 
Action: Mouse moved to (436, 295)
Screenshot: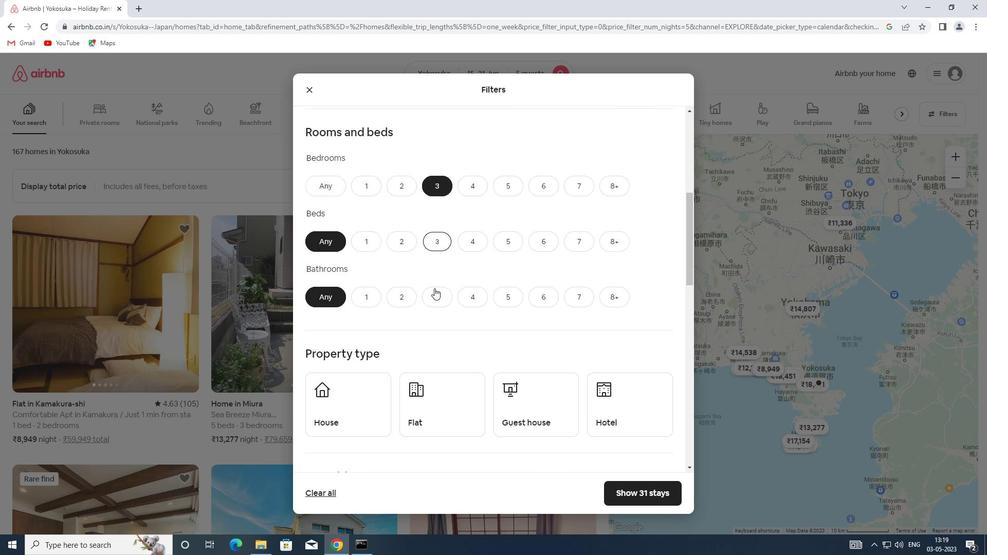 
Action: Mouse pressed left at (436, 295)
Screenshot: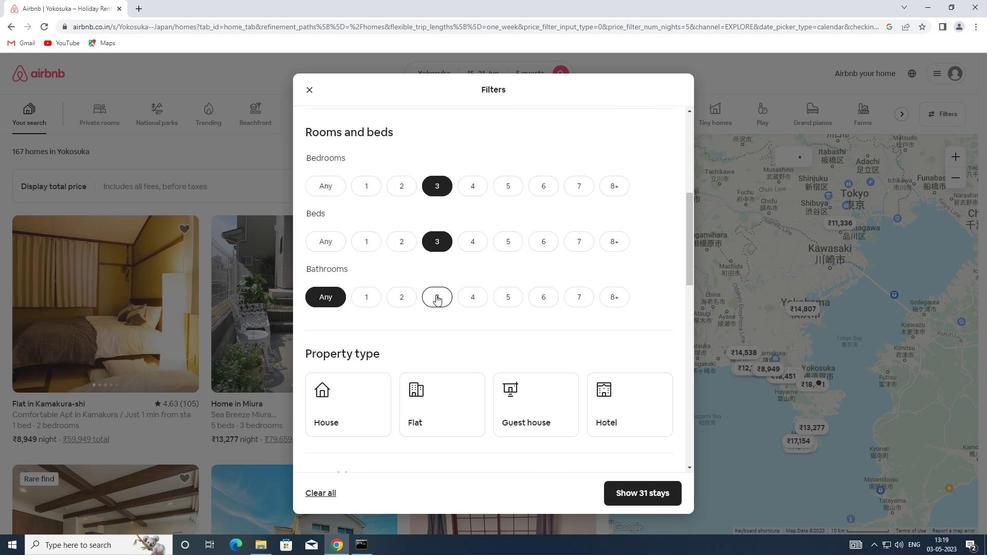 
Action: Mouse moved to (348, 383)
Screenshot: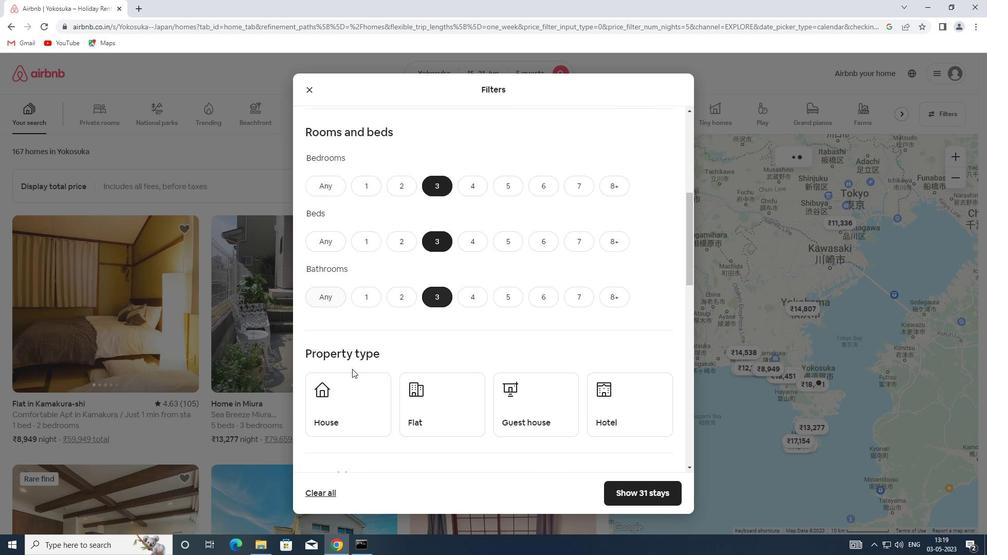
Action: Mouse pressed left at (348, 383)
Screenshot: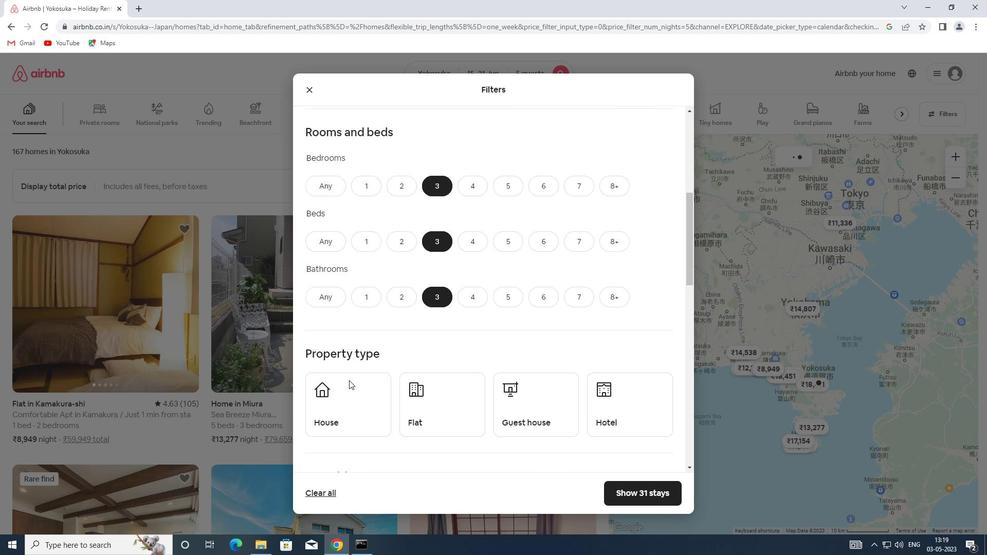 
Action: Mouse moved to (348, 372)
Screenshot: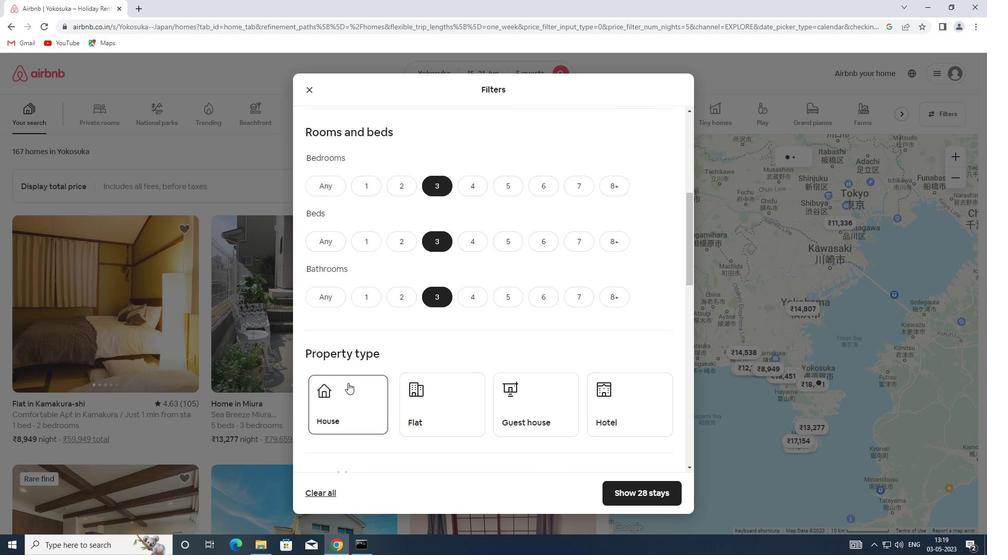 
Action: Mouse scrolled (348, 372) with delta (0, 0)
Screenshot: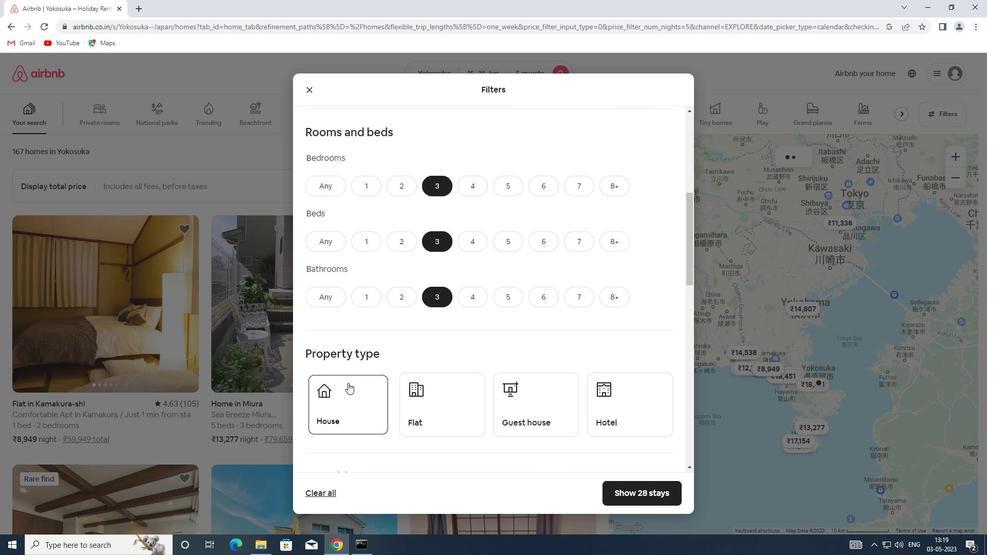 
Action: Mouse scrolled (348, 372) with delta (0, 0)
Screenshot: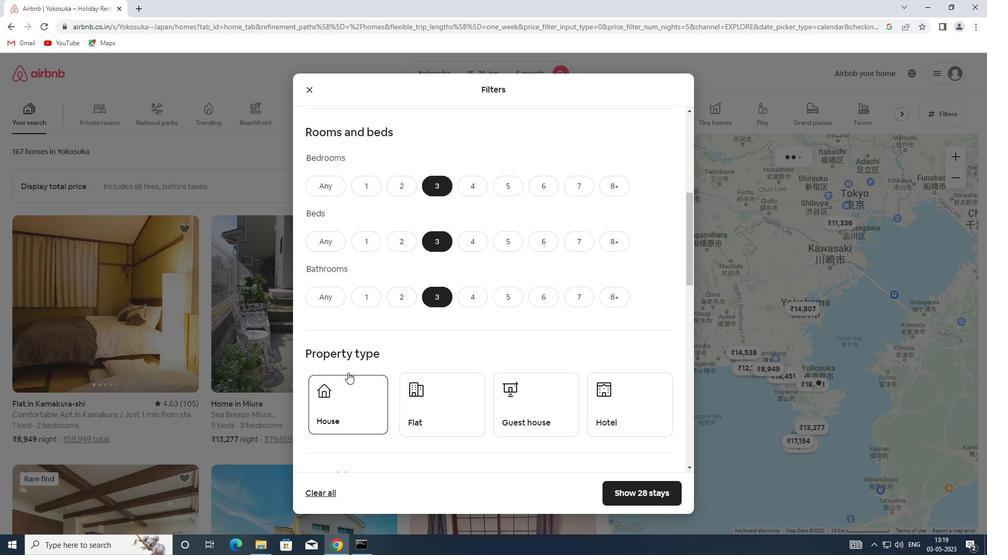 
Action: Mouse moved to (438, 317)
Screenshot: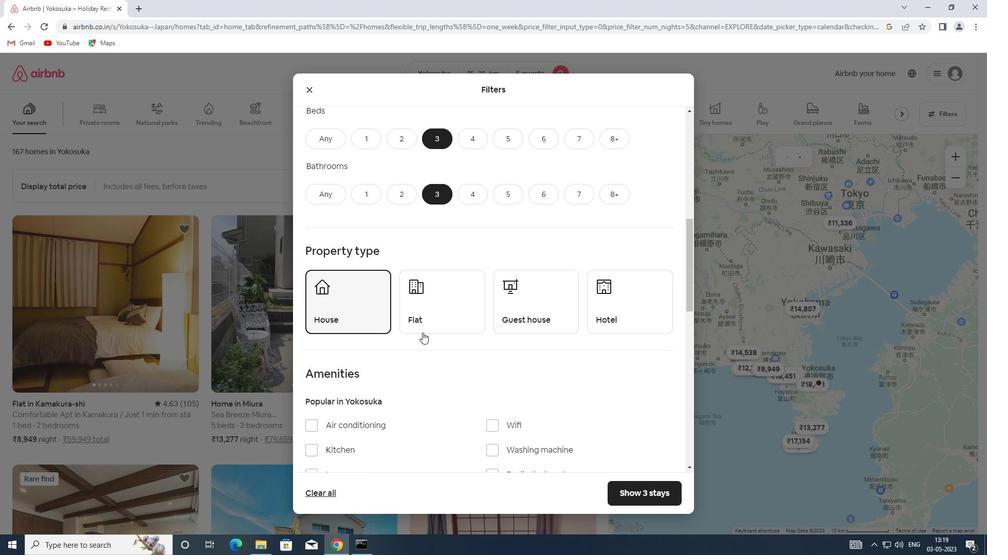 
Action: Mouse pressed left at (438, 317)
Screenshot: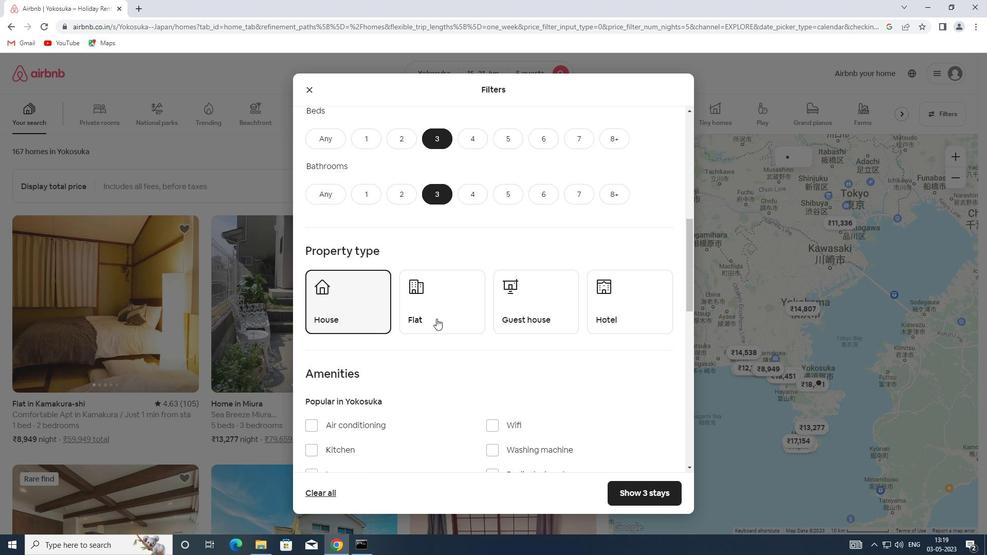 
Action: Mouse scrolled (438, 316) with delta (0, 0)
Screenshot: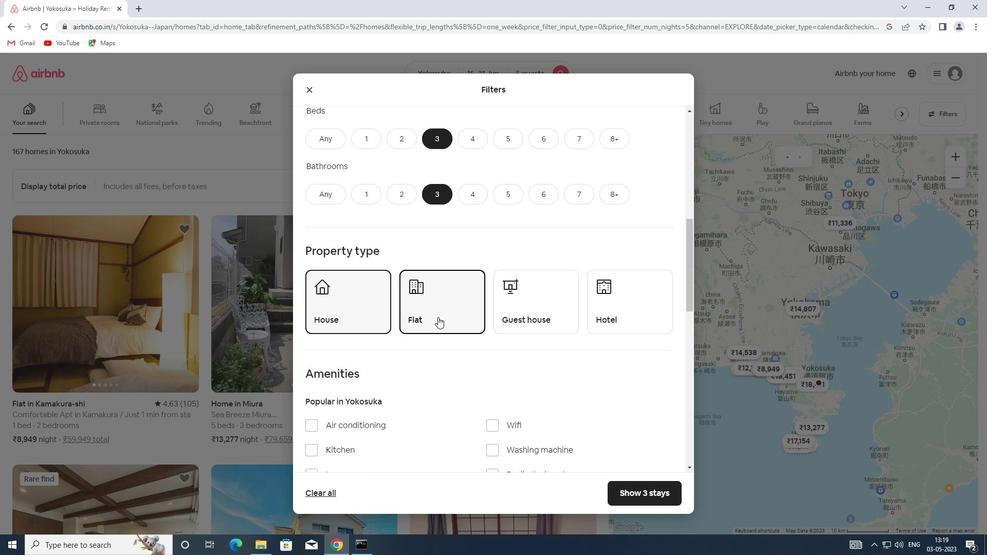 
Action: Mouse moved to (537, 245)
Screenshot: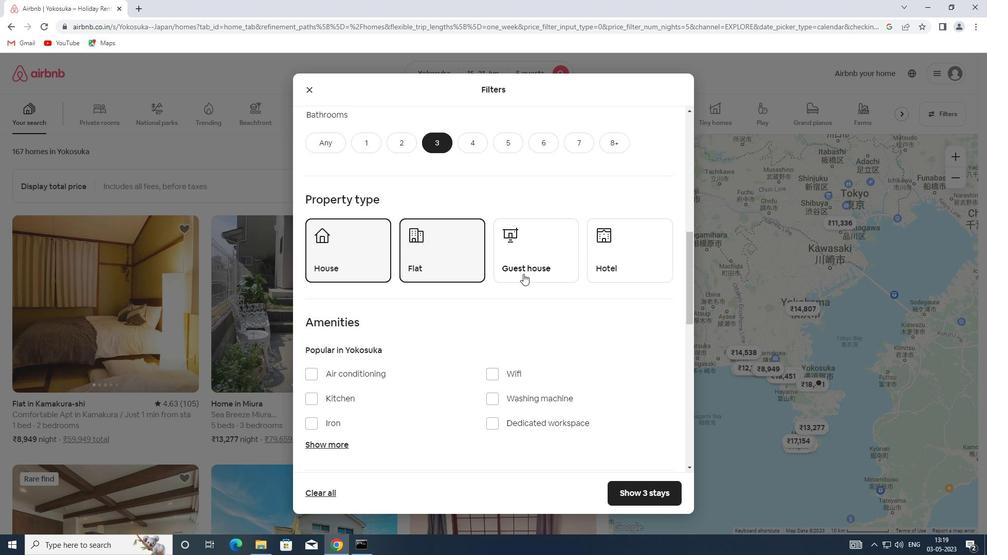 
Action: Mouse pressed left at (537, 245)
Screenshot: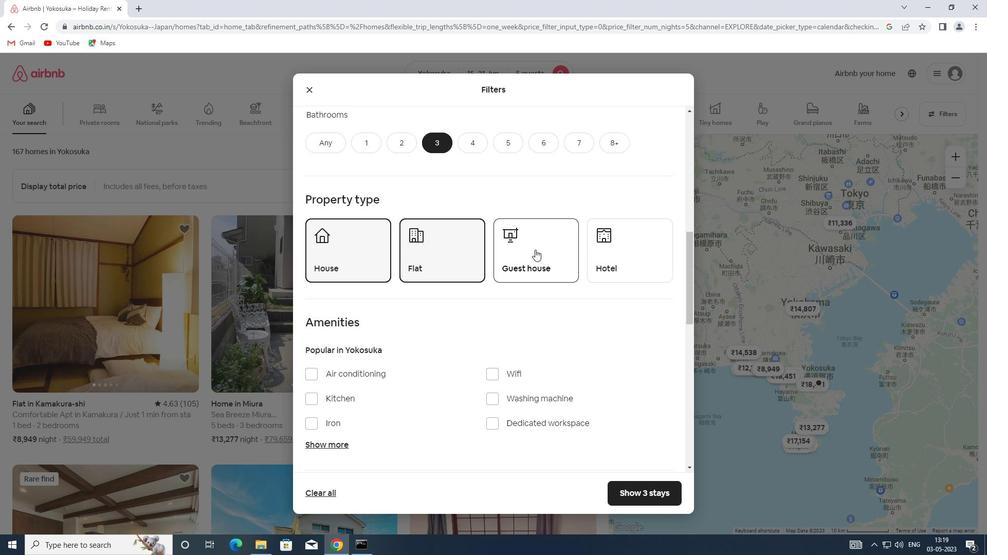 
Action: Mouse moved to (536, 245)
Screenshot: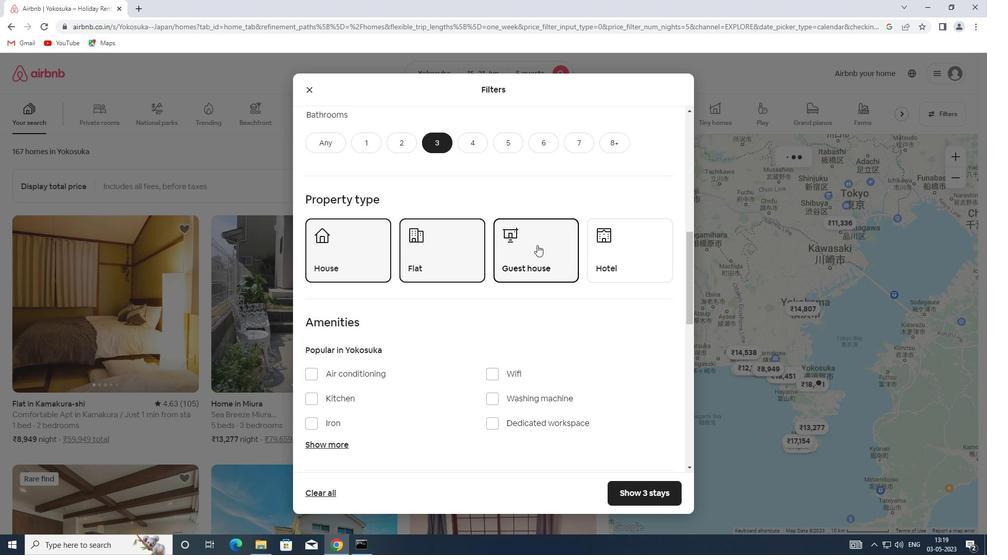 
Action: Mouse scrolled (536, 244) with delta (0, 0)
Screenshot: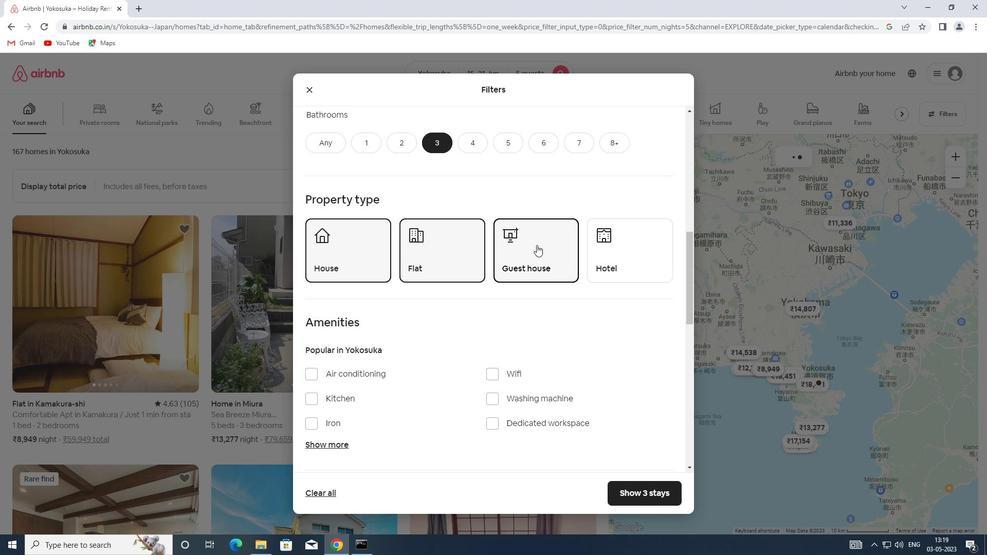 
Action: Mouse scrolled (536, 244) with delta (0, 0)
Screenshot: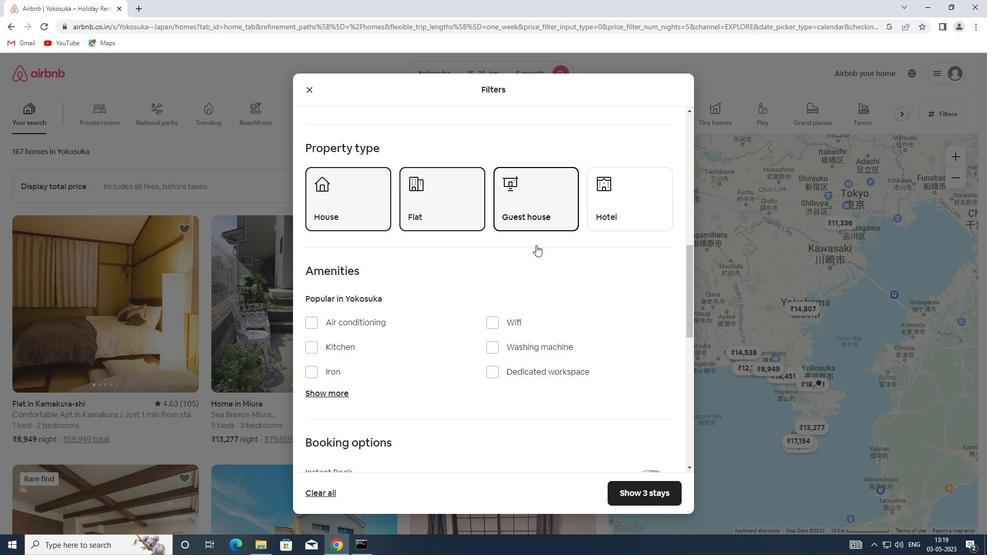 
Action: Mouse scrolled (536, 244) with delta (0, 0)
Screenshot: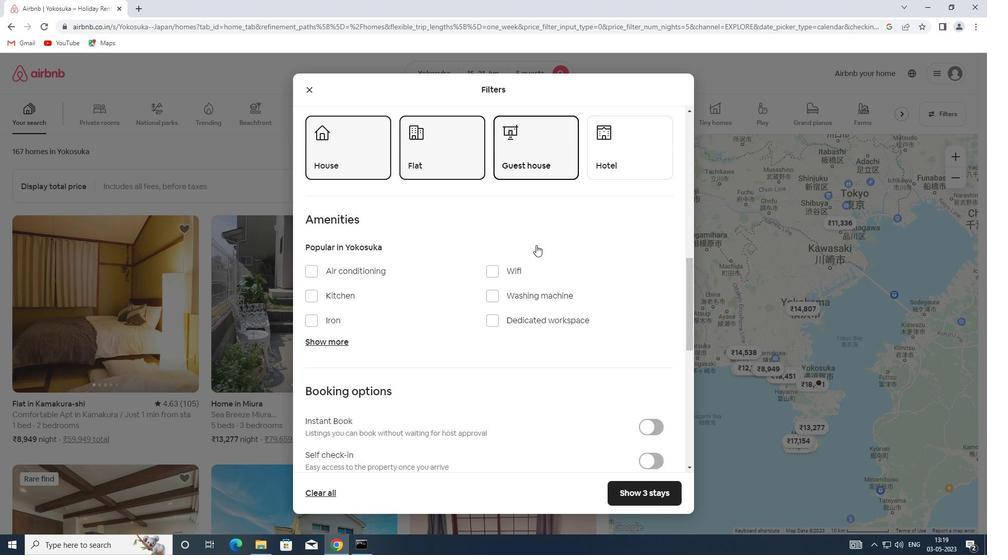 
Action: Mouse moved to (492, 245)
Screenshot: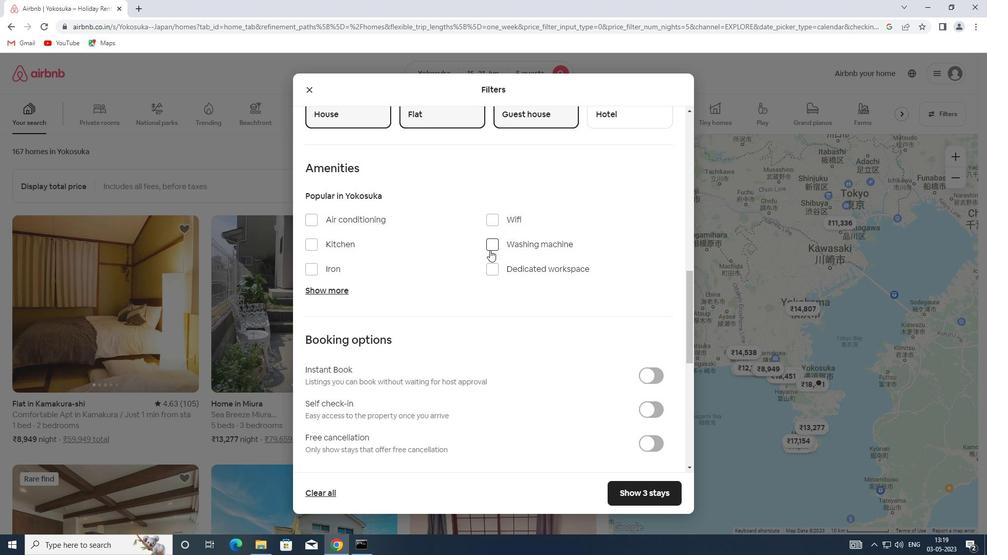 
Action: Mouse pressed left at (492, 245)
Screenshot: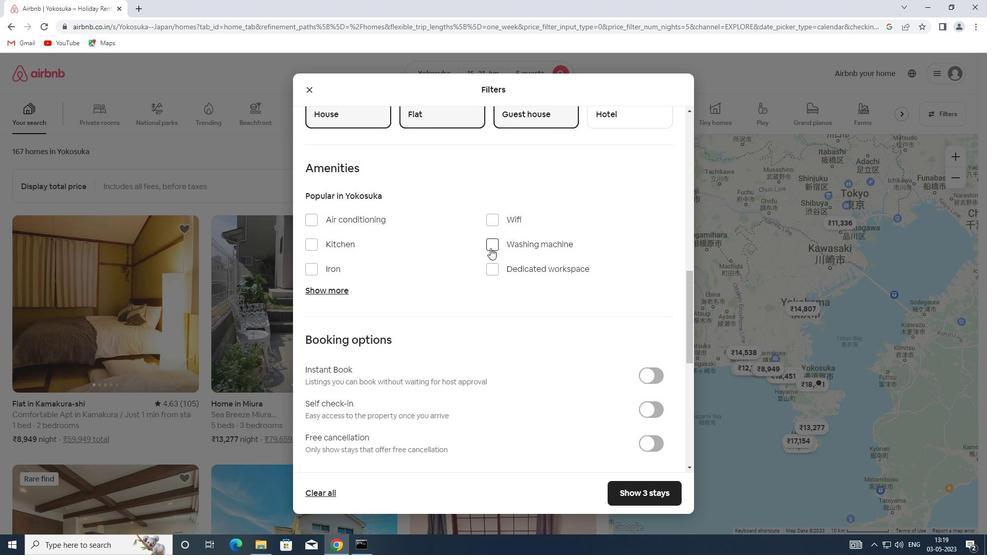 
Action: Mouse moved to (496, 275)
Screenshot: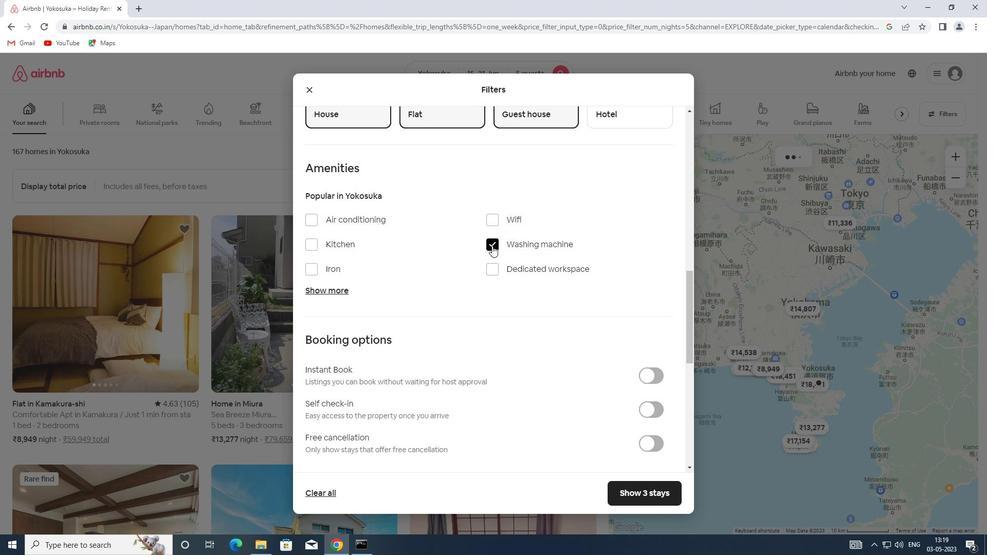 
Action: Mouse scrolled (496, 275) with delta (0, 0)
Screenshot: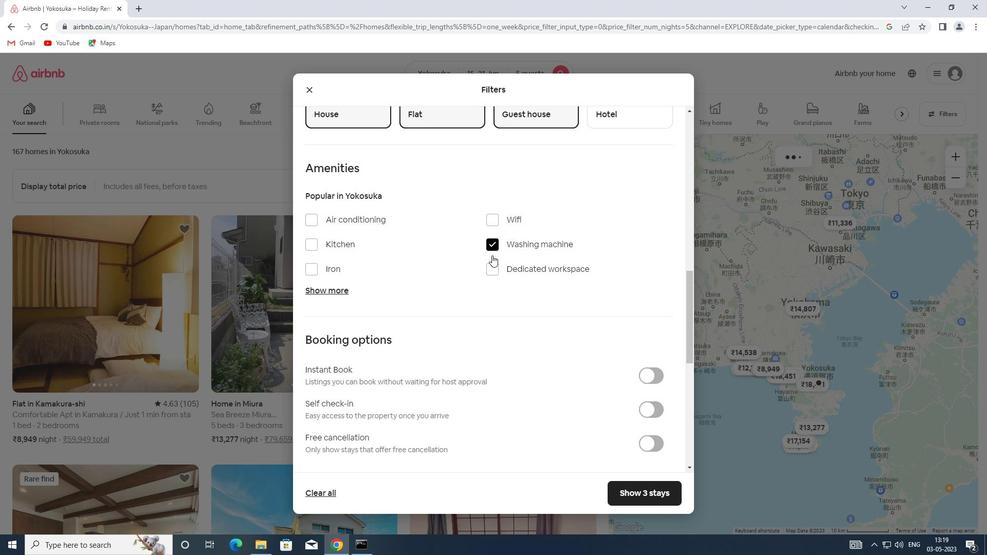 
Action: Mouse scrolled (496, 275) with delta (0, 0)
Screenshot: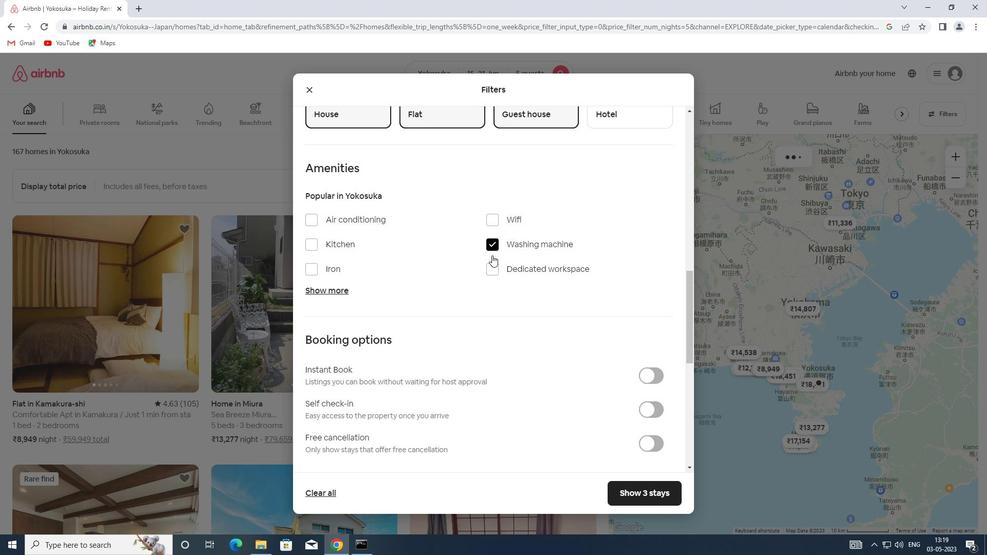 
Action: Mouse scrolled (496, 275) with delta (0, 0)
Screenshot: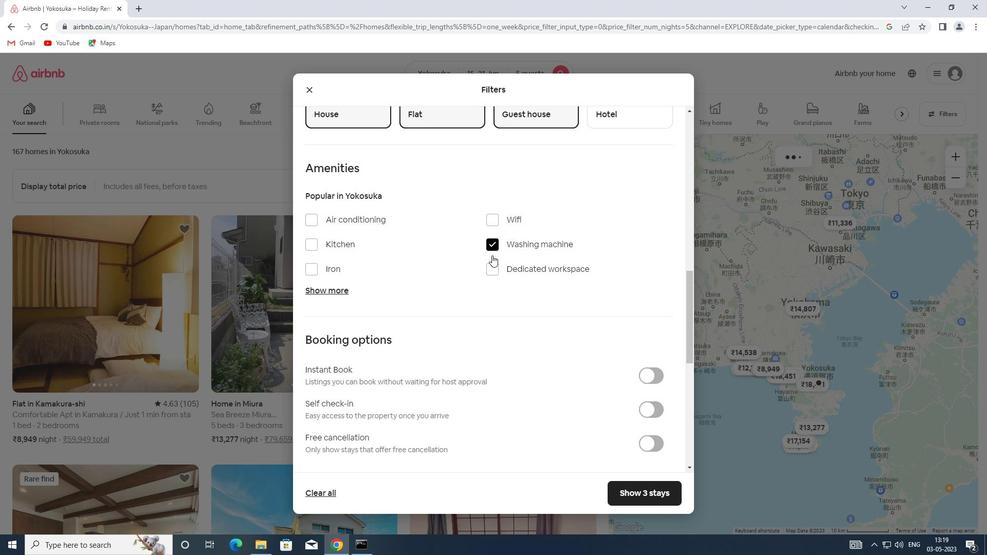 
Action: Mouse scrolled (496, 275) with delta (0, 0)
Screenshot: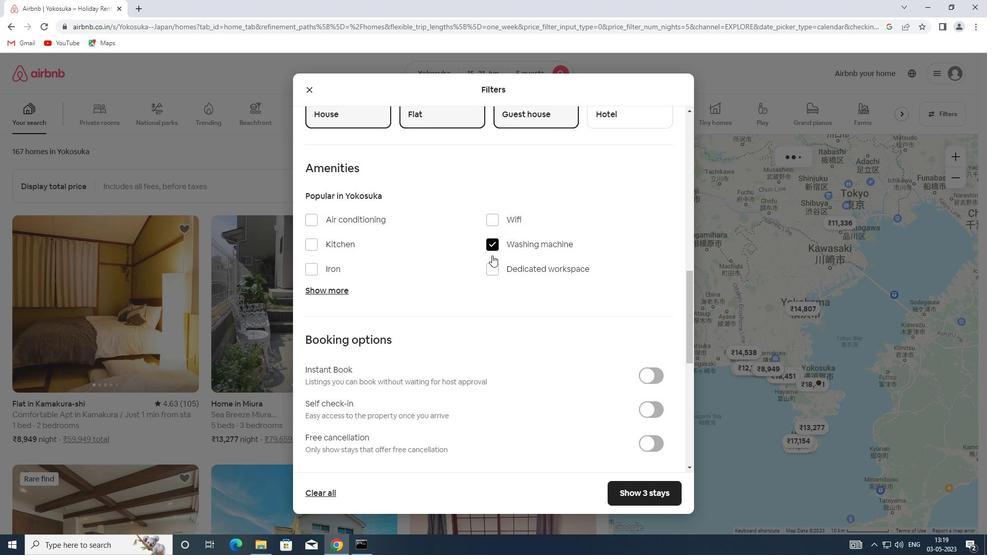 
Action: Mouse moved to (663, 203)
Screenshot: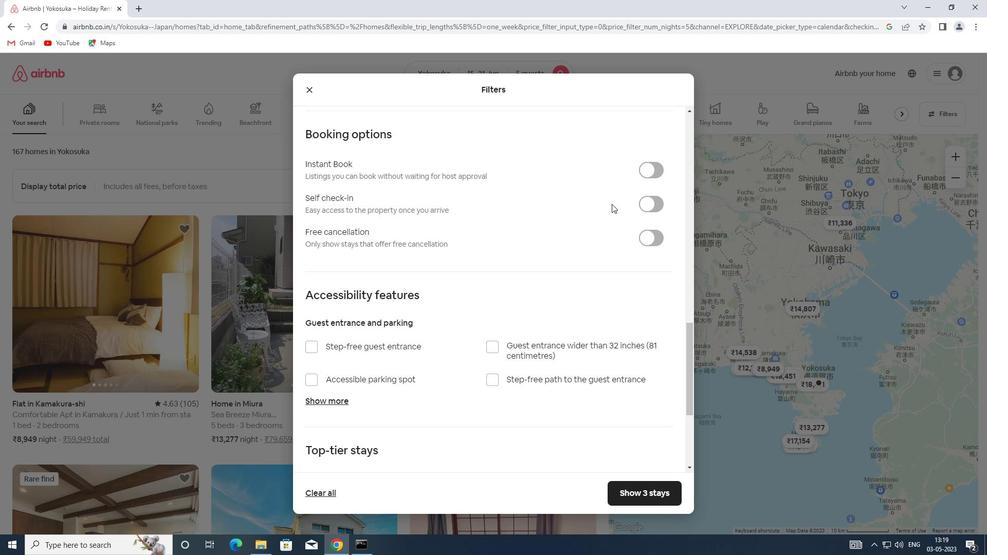 
Action: Mouse pressed left at (663, 203)
Screenshot: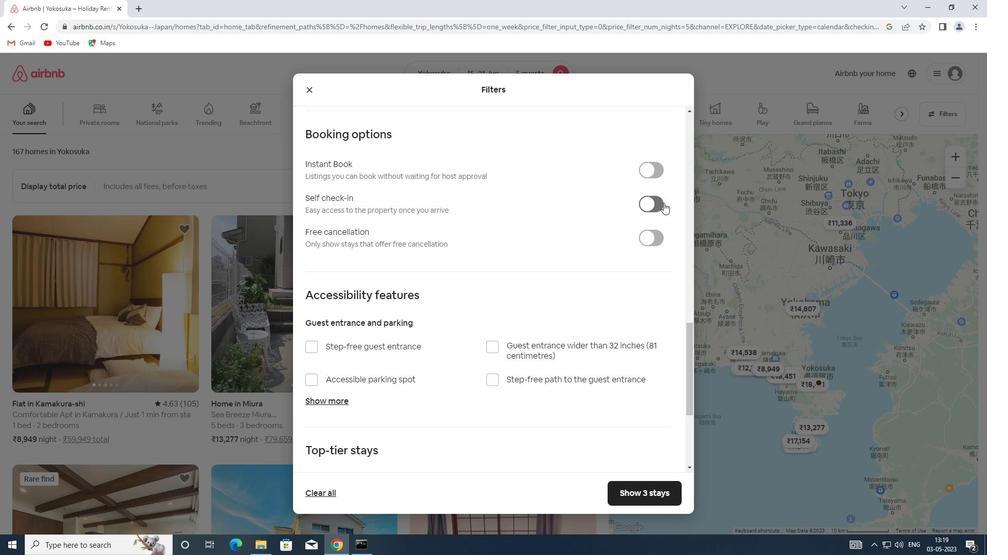 
Action: Mouse moved to (641, 207)
Screenshot: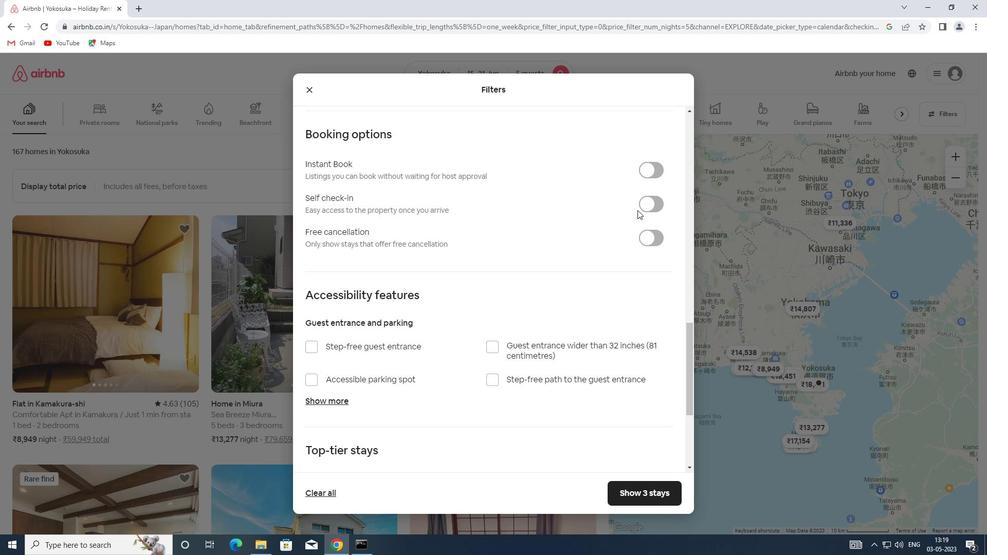 
Action: Mouse pressed left at (641, 207)
Screenshot: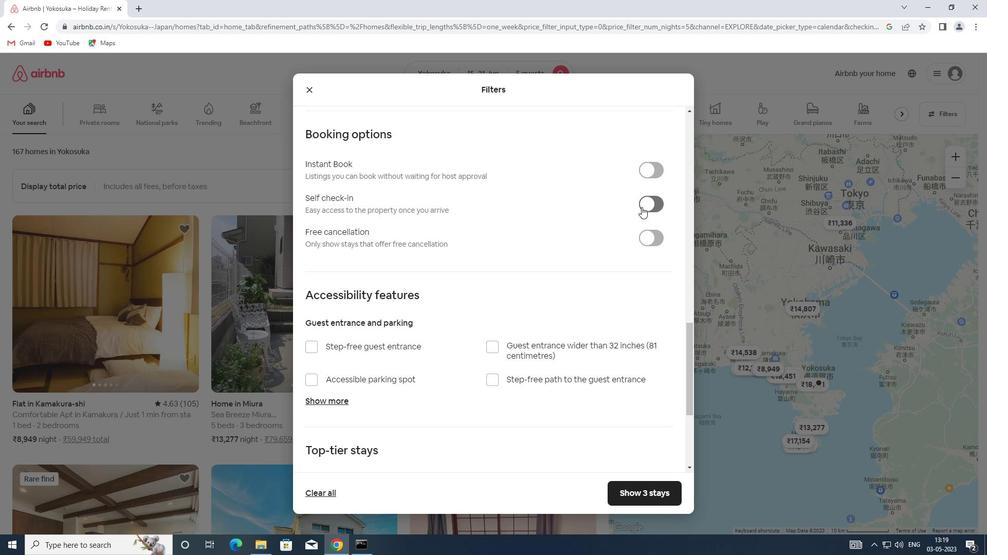 
Action: Mouse moved to (392, 294)
Screenshot: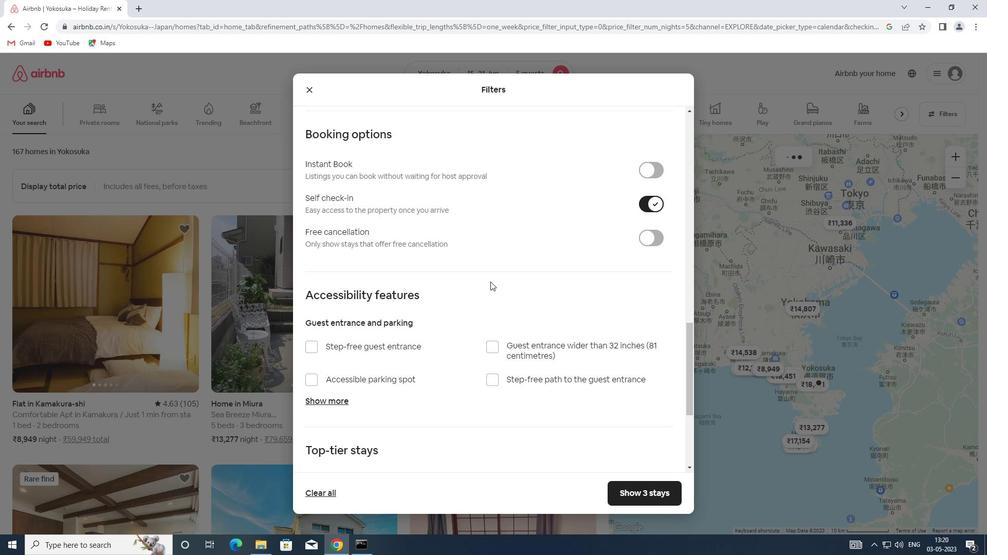 
Action: Mouse scrolled (392, 293) with delta (0, 0)
Screenshot: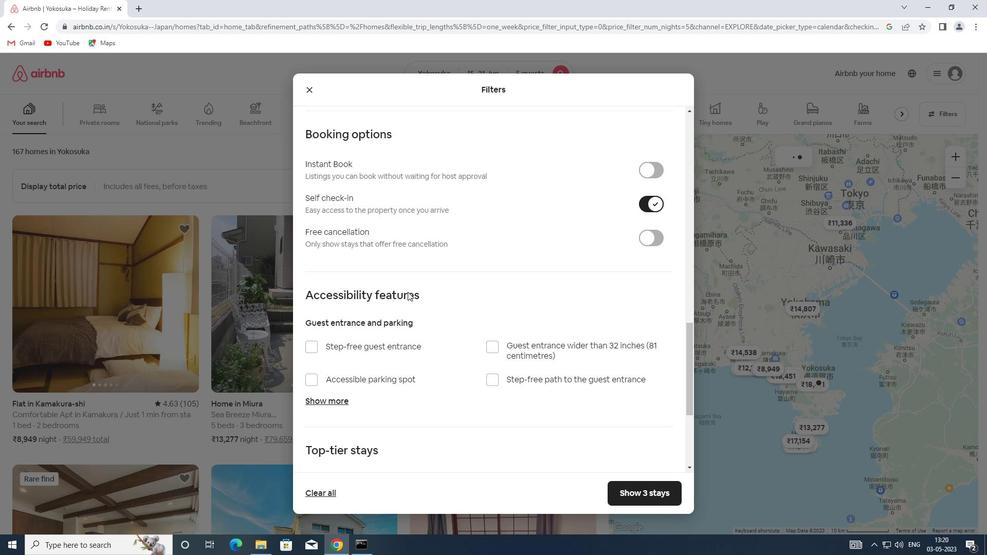
Action: Mouse scrolled (392, 293) with delta (0, 0)
Screenshot: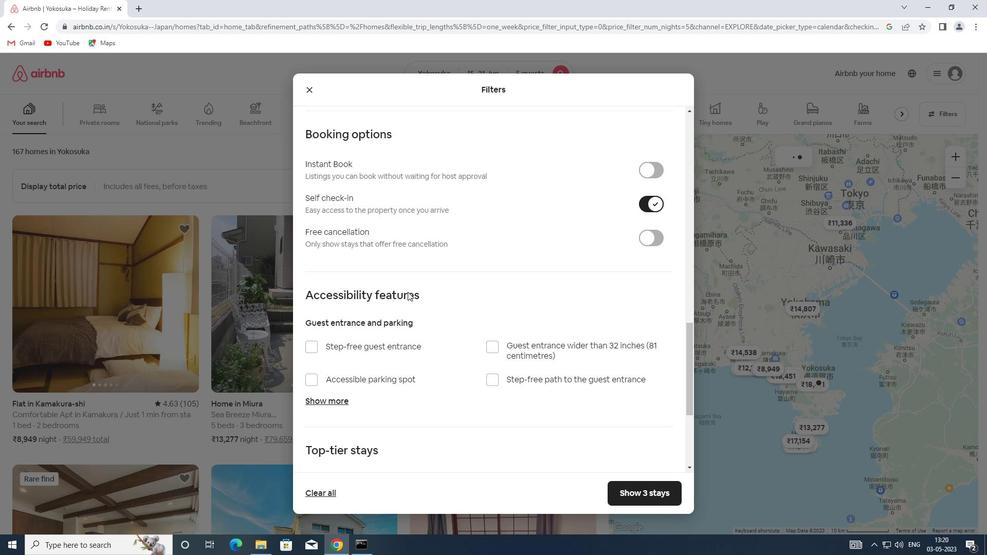 
Action: Mouse scrolled (392, 294) with delta (0, 0)
Screenshot: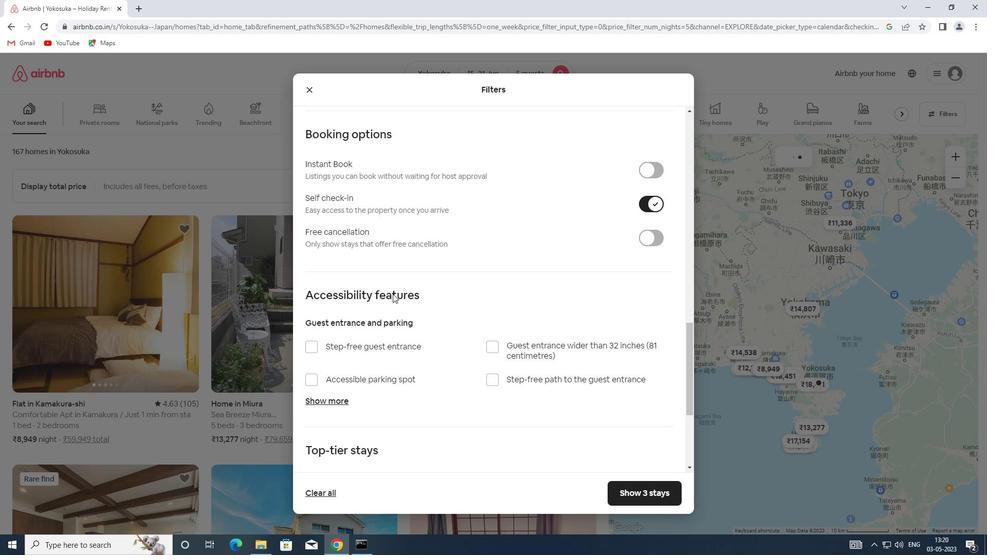 
Action: Mouse scrolled (392, 293) with delta (0, 0)
Screenshot: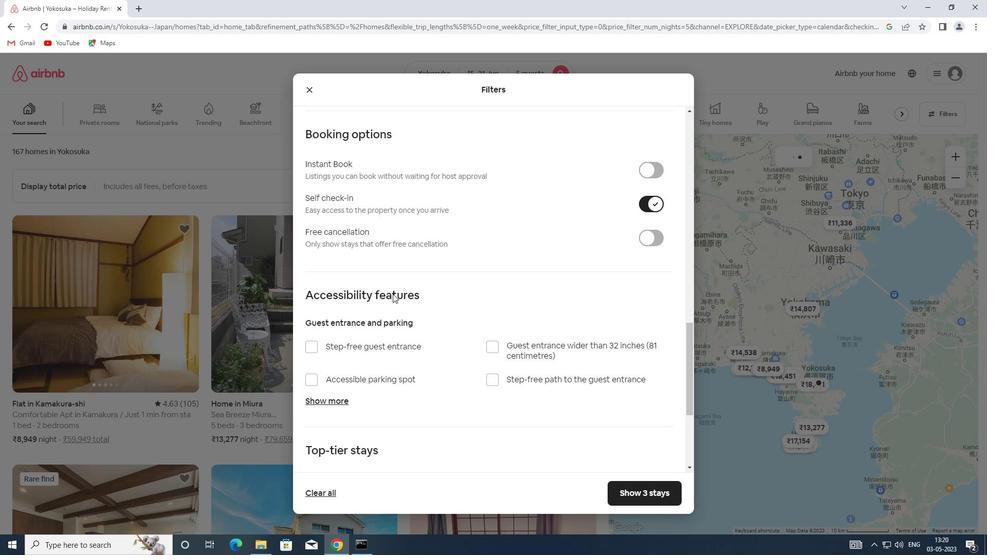 
Action: Mouse scrolled (392, 293) with delta (0, 0)
Screenshot: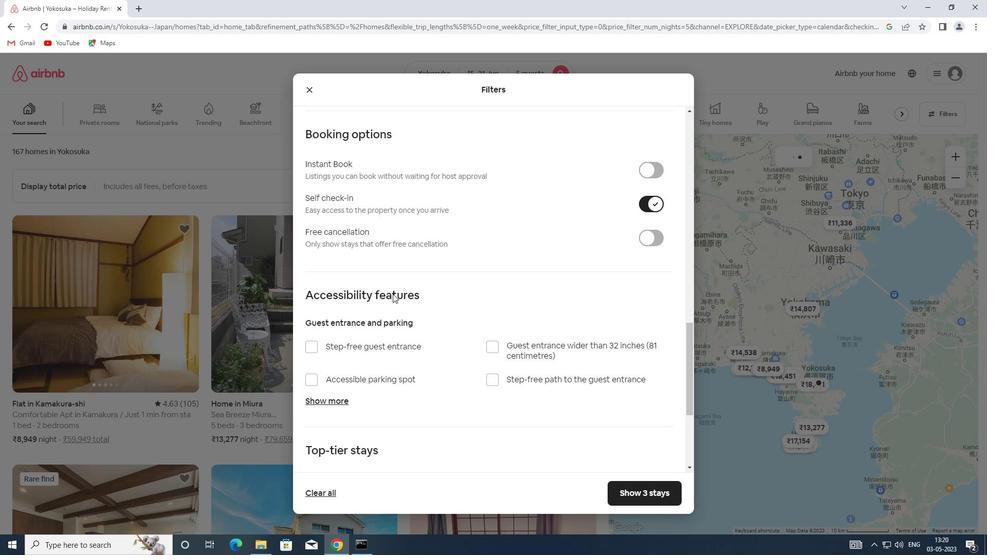 
Action: Mouse moved to (378, 329)
Screenshot: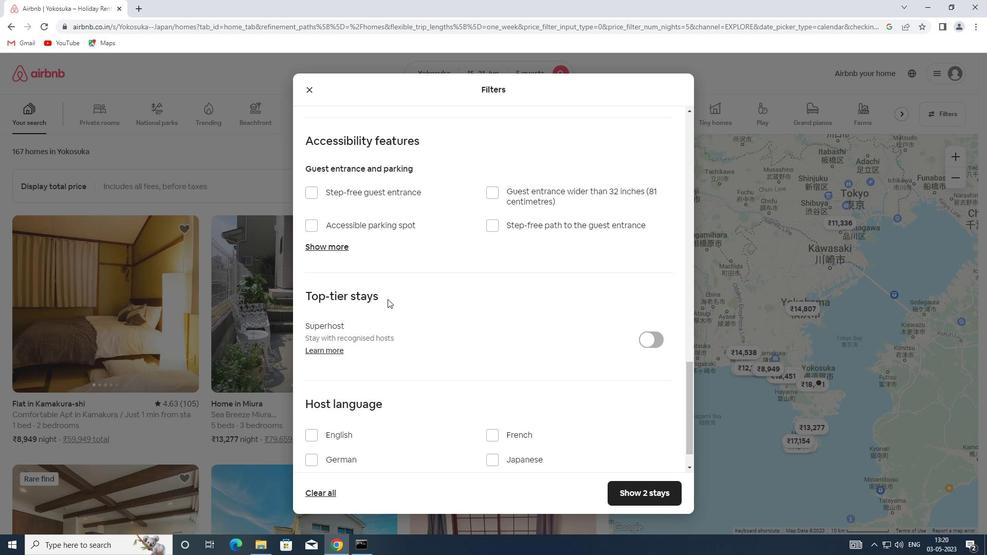 
Action: Mouse scrolled (378, 329) with delta (0, 0)
Screenshot: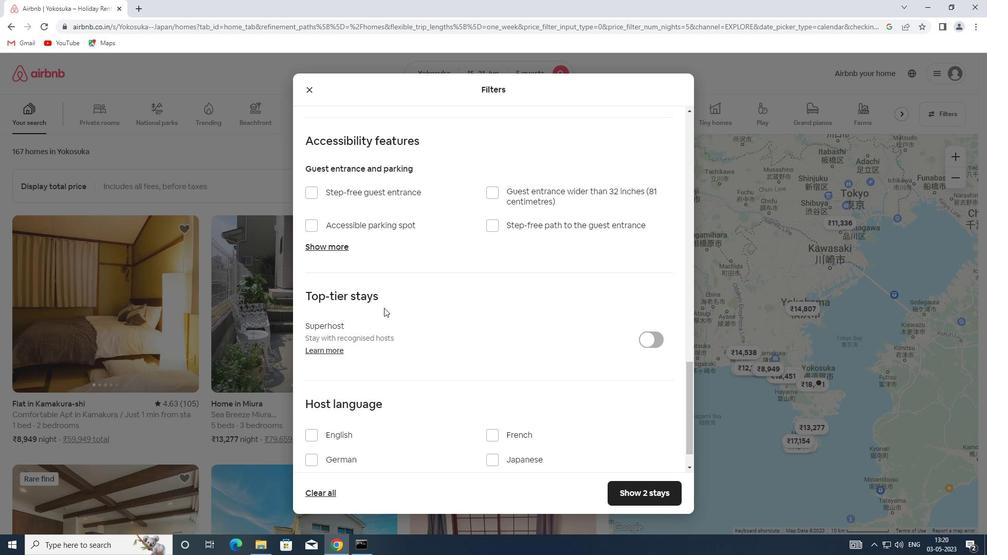 
Action: Mouse scrolled (378, 329) with delta (0, 0)
Screenshot: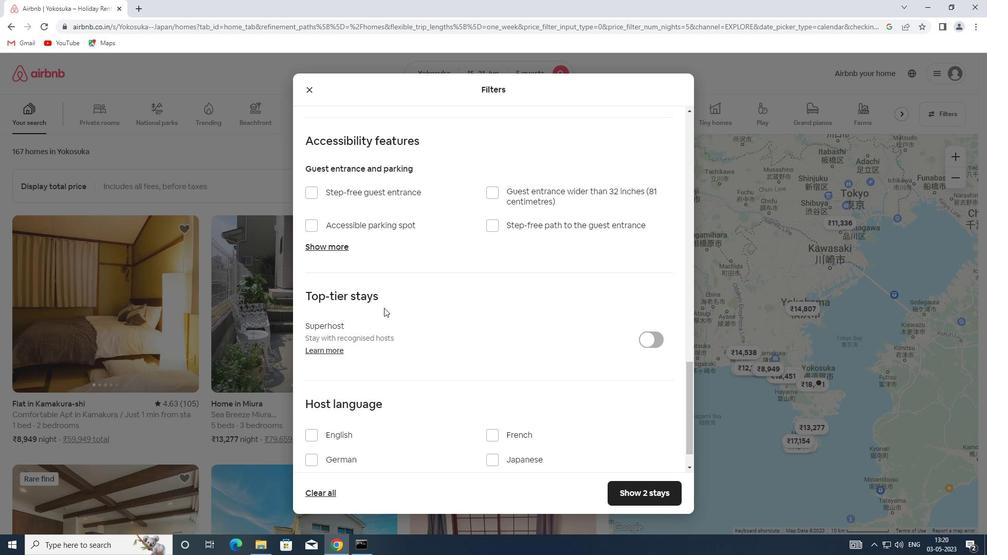 
Action: Mouse scrolled (378, 329) with delta (0, 0)
Screenshot: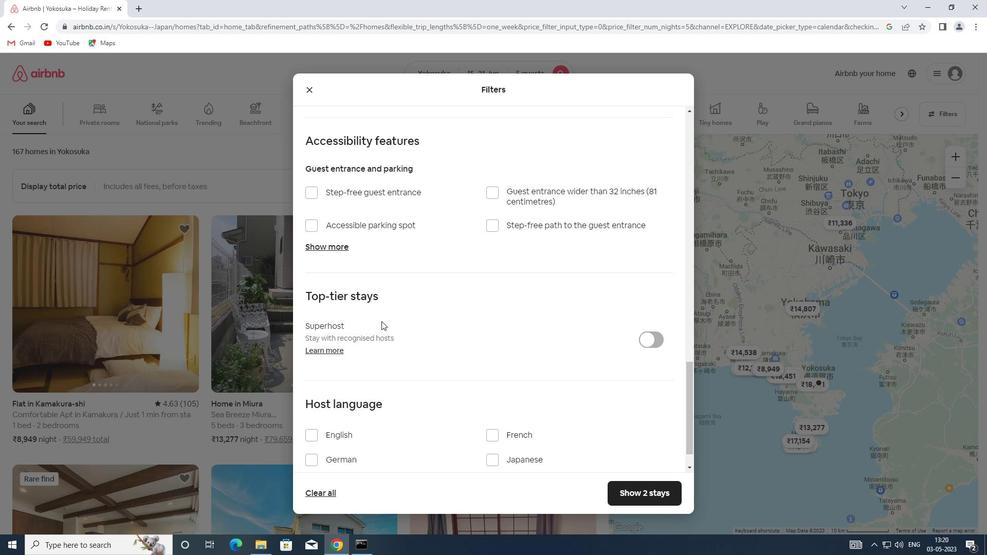
Action: Mouse scrolled (378, 329) with delta (0, 0)
Screenshot: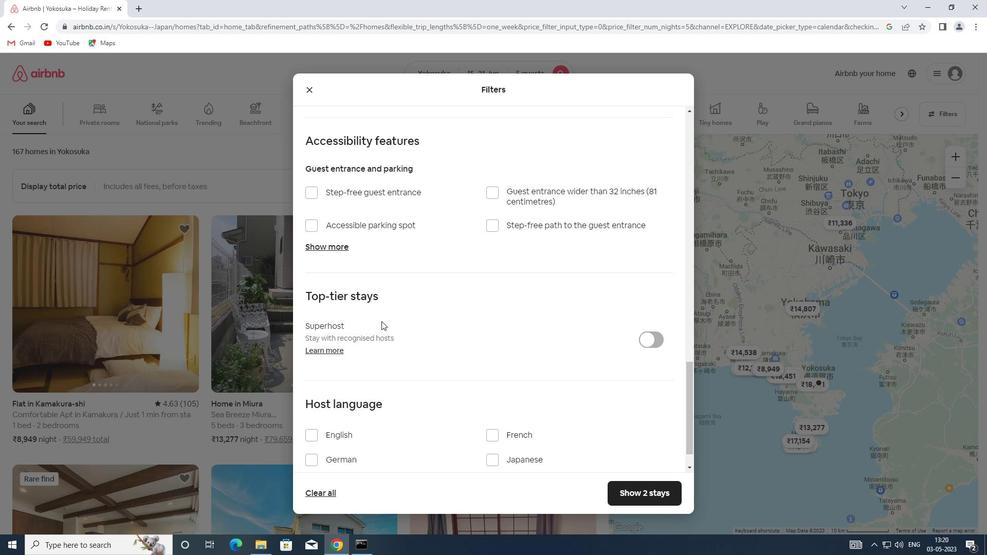 
Action: Mouse moved to (334, 400)
Screenshot: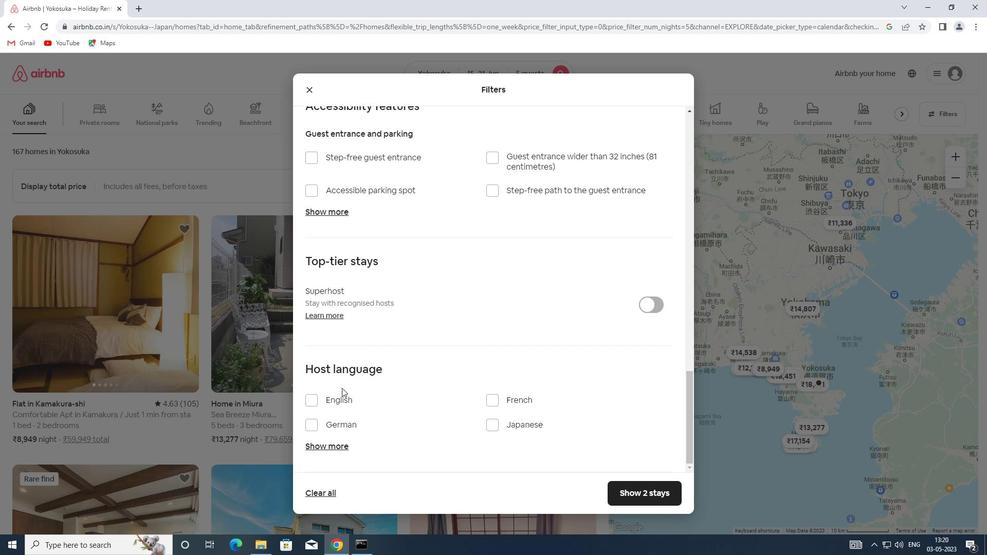 
Action: Mouse pressed left at (334, 400)
Screenshot: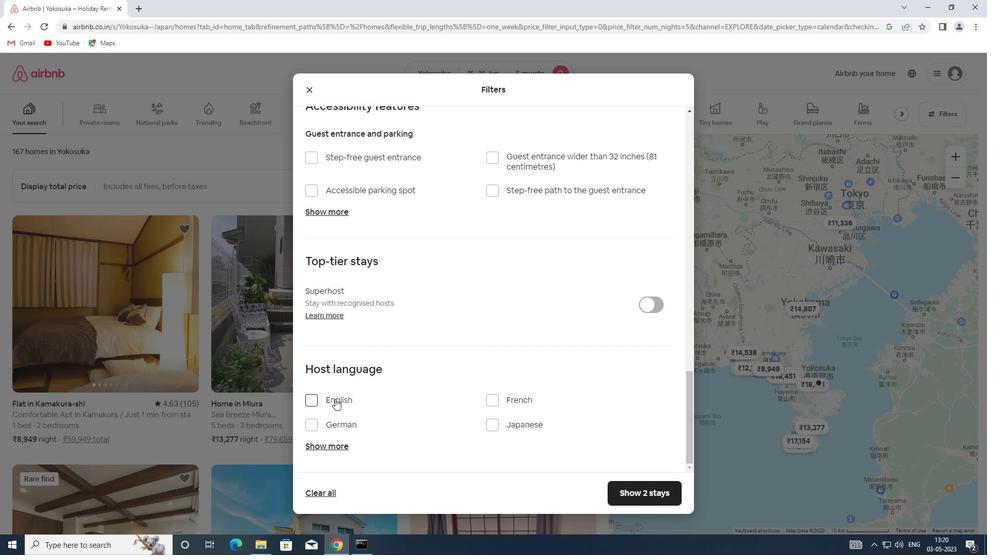 
Action: Mouse moved to (638, 489)
Screenshot: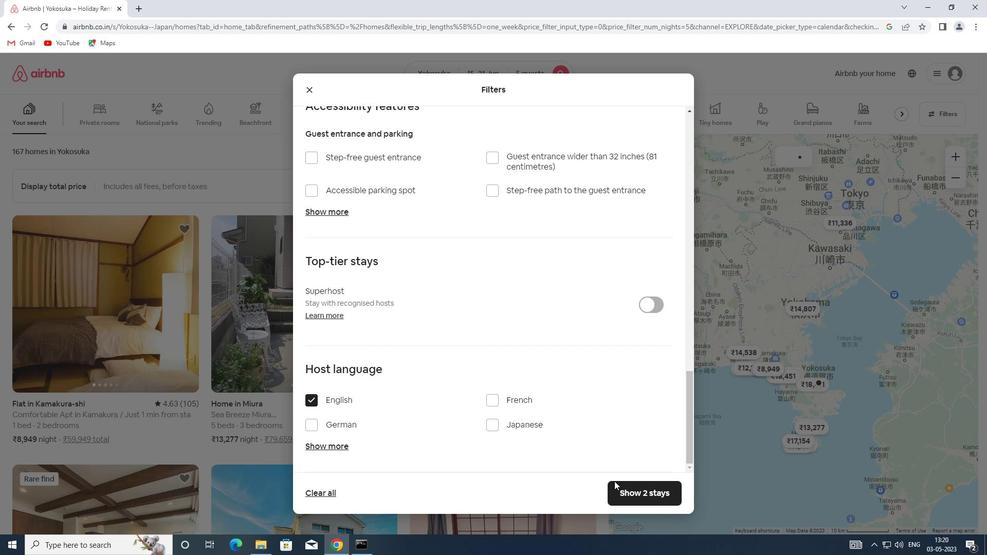 
Action: Mouse pressed left at (638, 489)
Screenshot: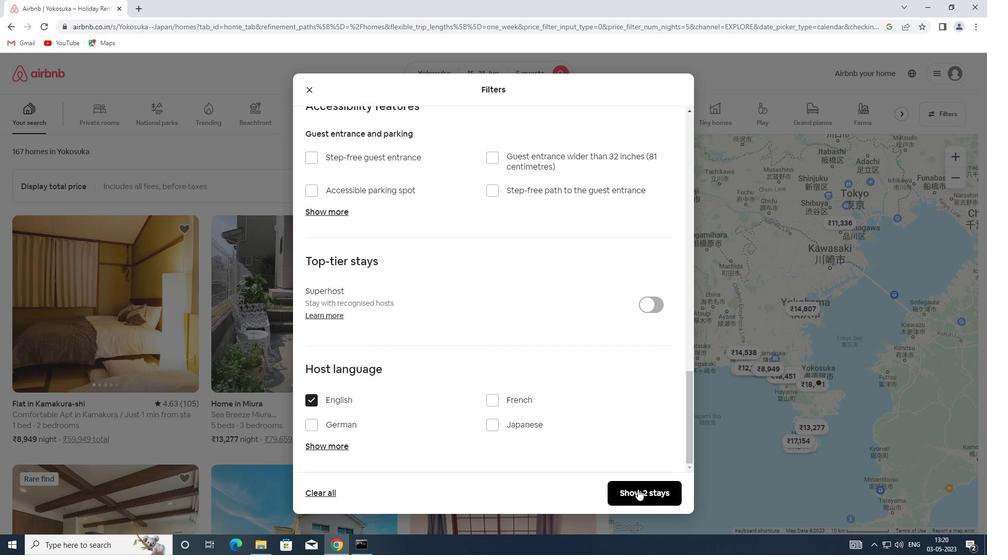 
